 Task: Add a signature Mia Wilson containing Best wishes for a happy National Puzzle Day, Mia Wilson to email address softage.3@softage.net and add a folder Long-term care insurance
Action: Mouse moved to (187, 139)
Screenshot: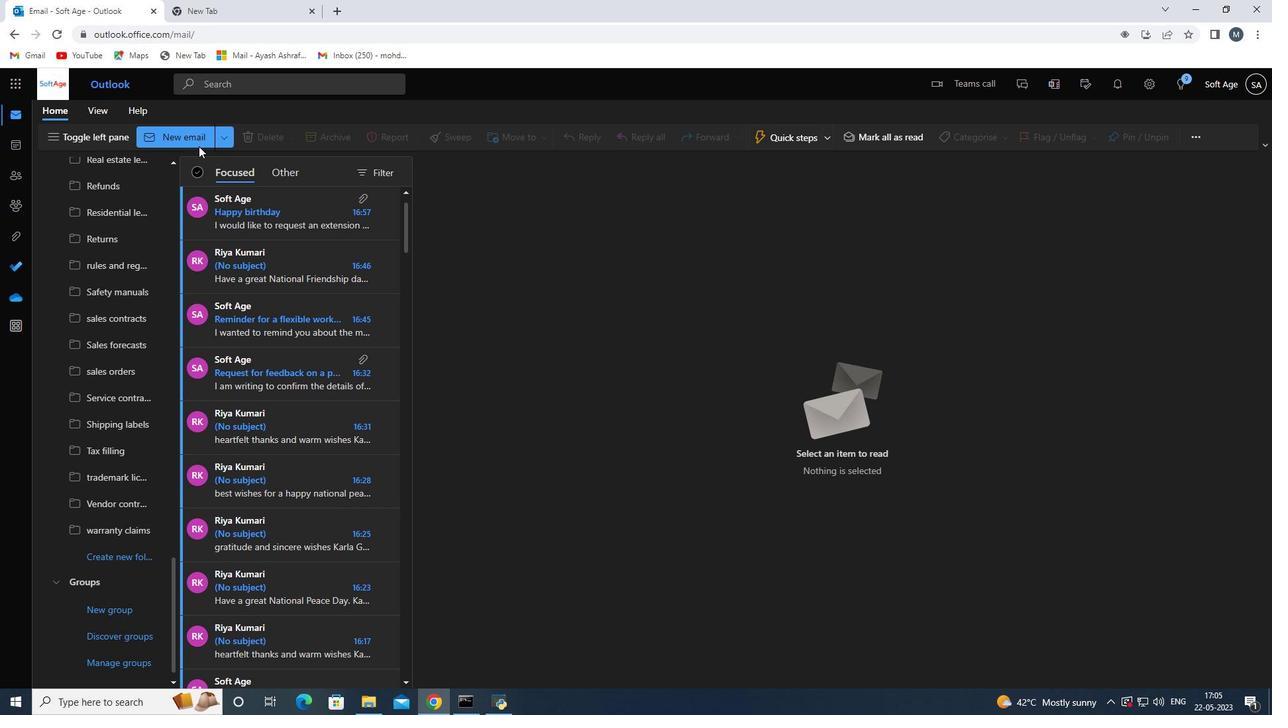 
Action: Mouse pressed left at (187, 139)
Screenshot: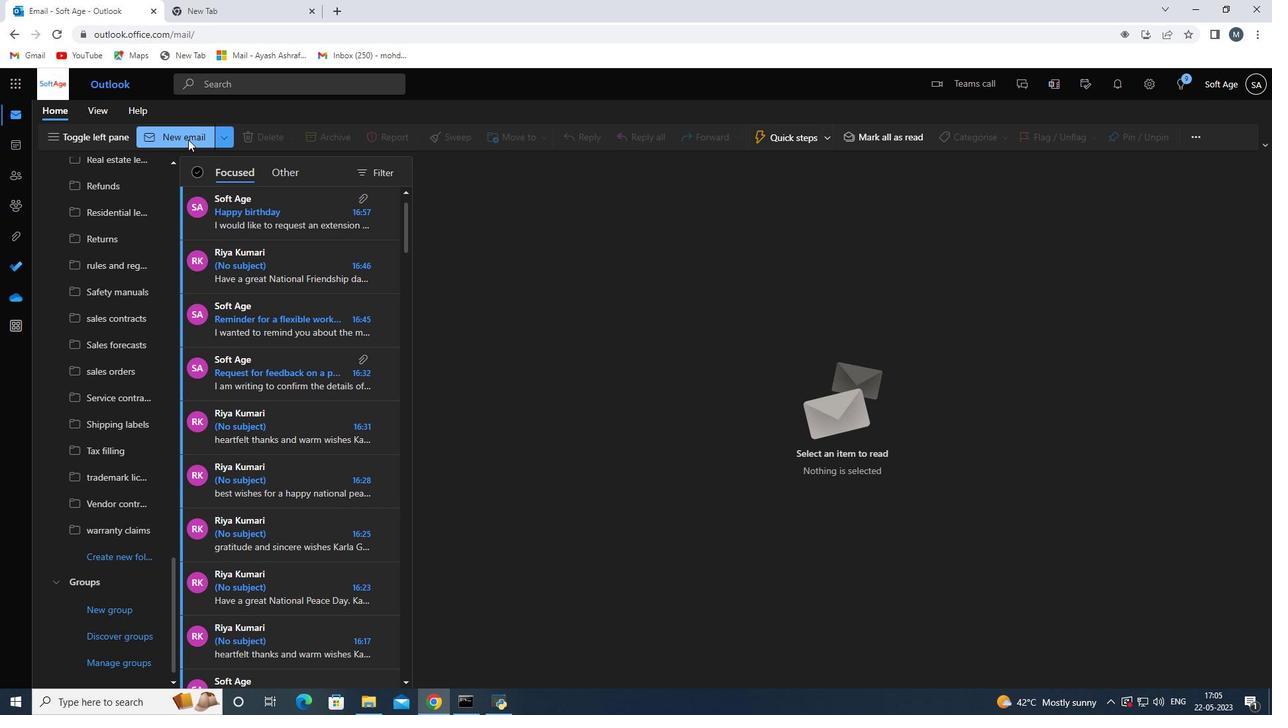 
Action: Mouse moved to (899, 140)
Screenshot: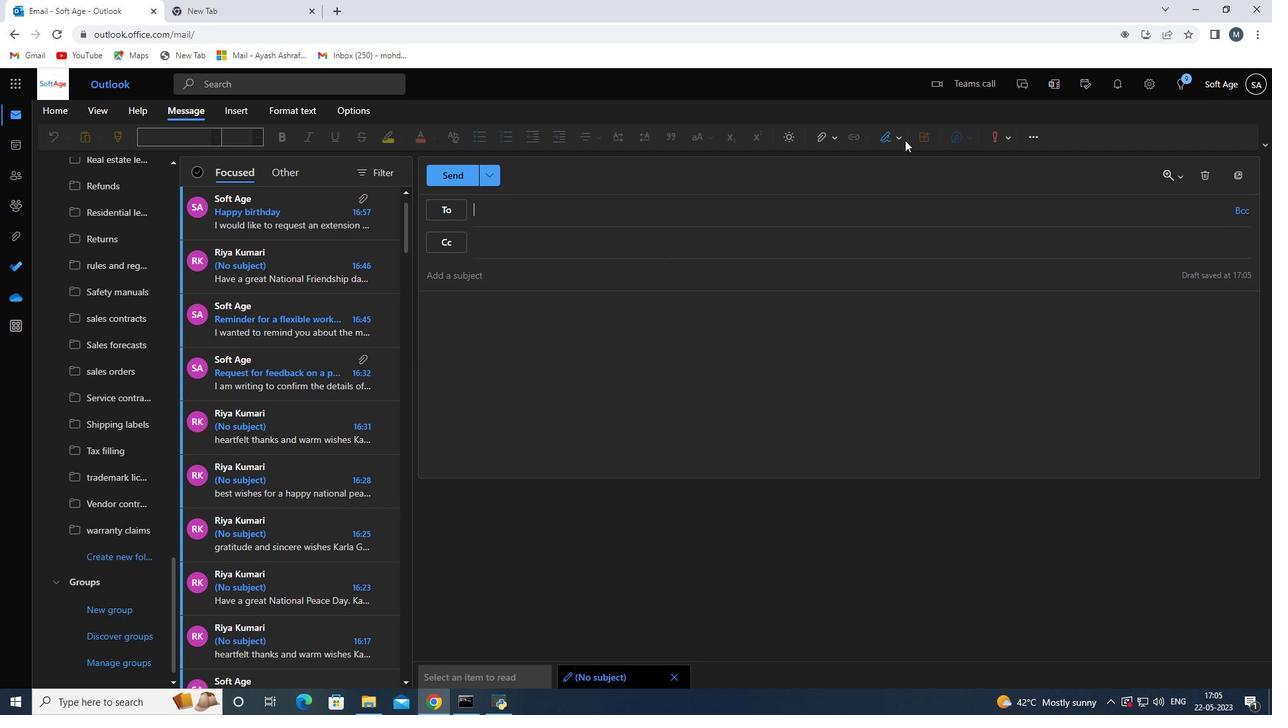 
Action: Mouse pressed left at (899, 140)
Screenshot: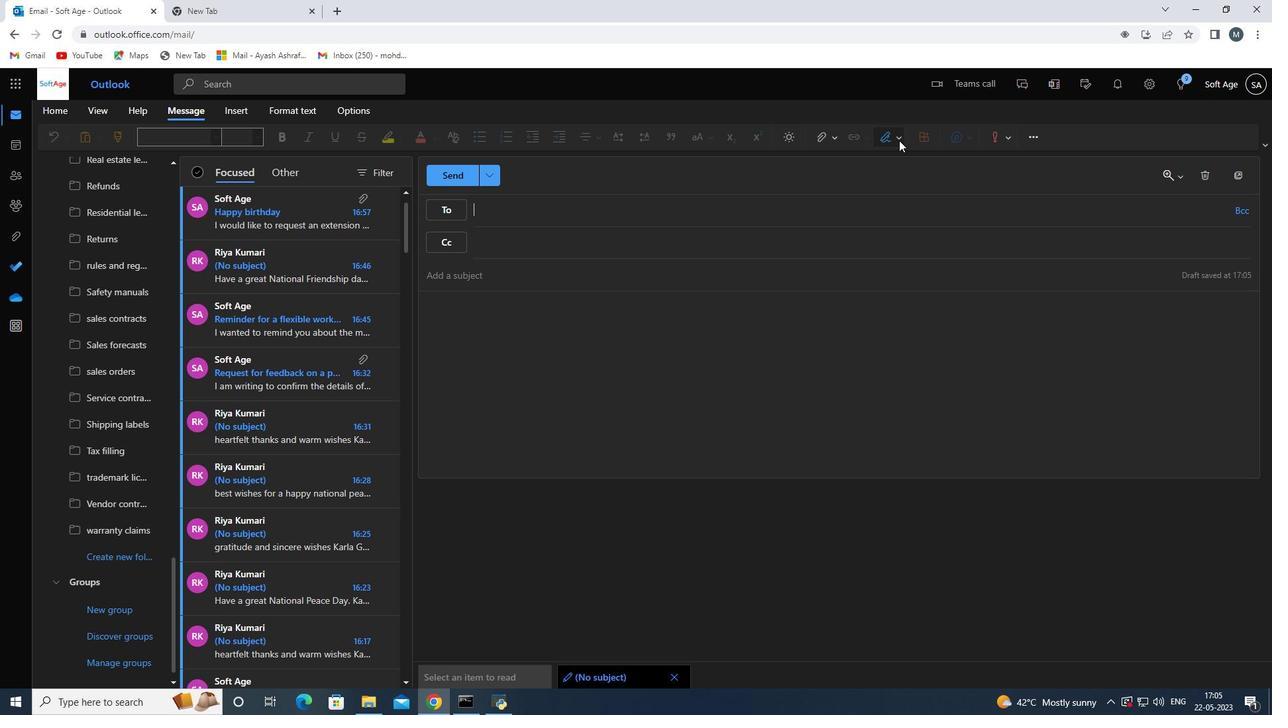 
Action: Mouse moved to (868, 189)
Screenshot: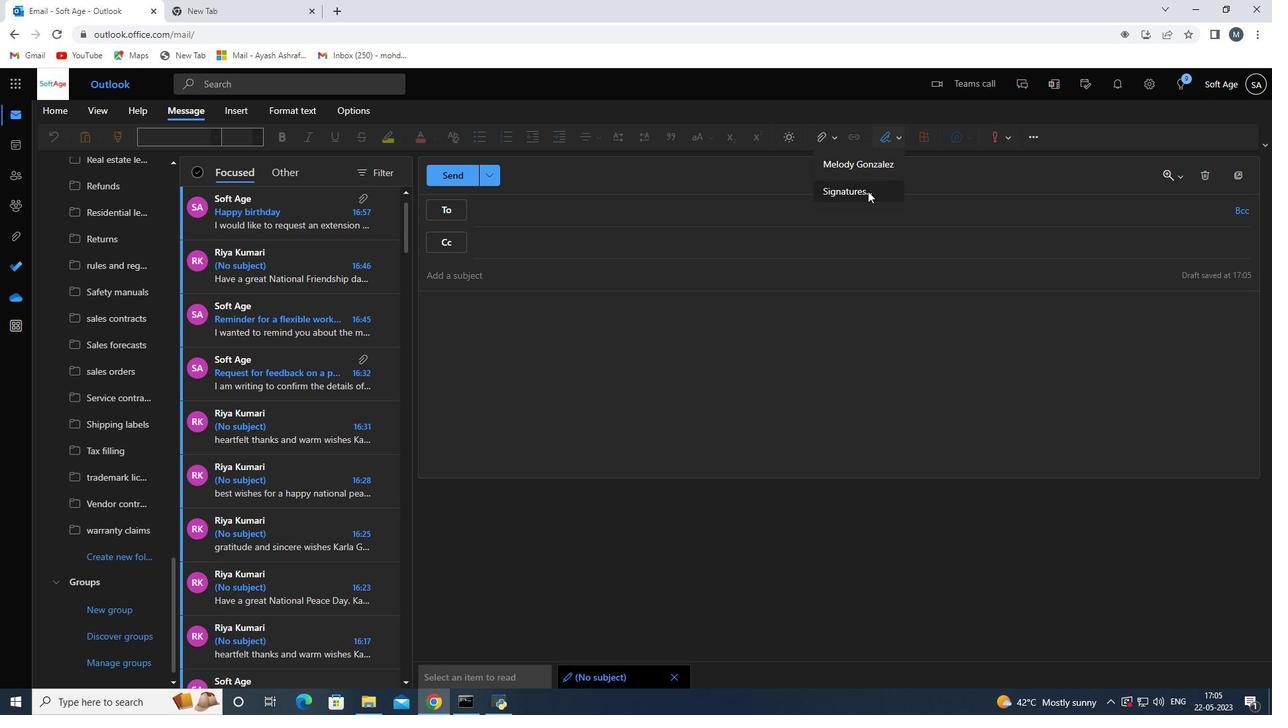 
Action: Mouse pressed left at (868, 189)
Screenshot: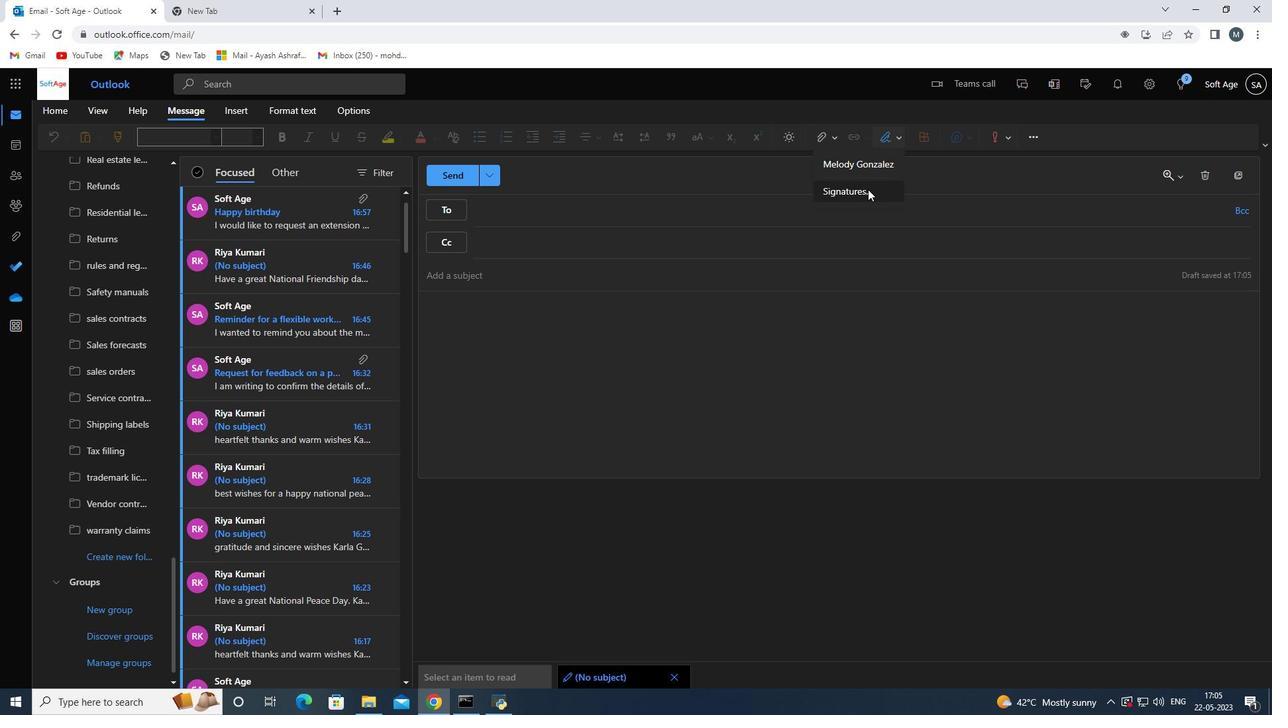 
Action: Mouse moved to (907, 243)
Screenshot: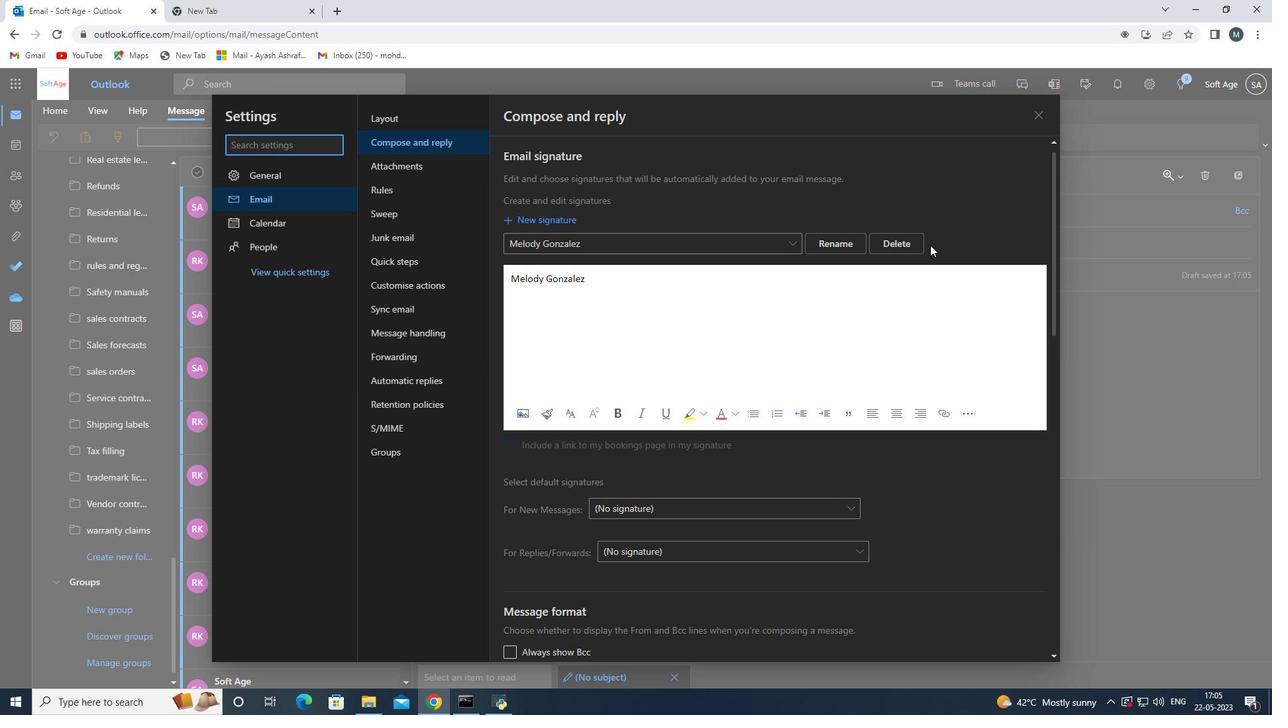 
Action: Mouse pressed left at (907, 243)
Screenshot: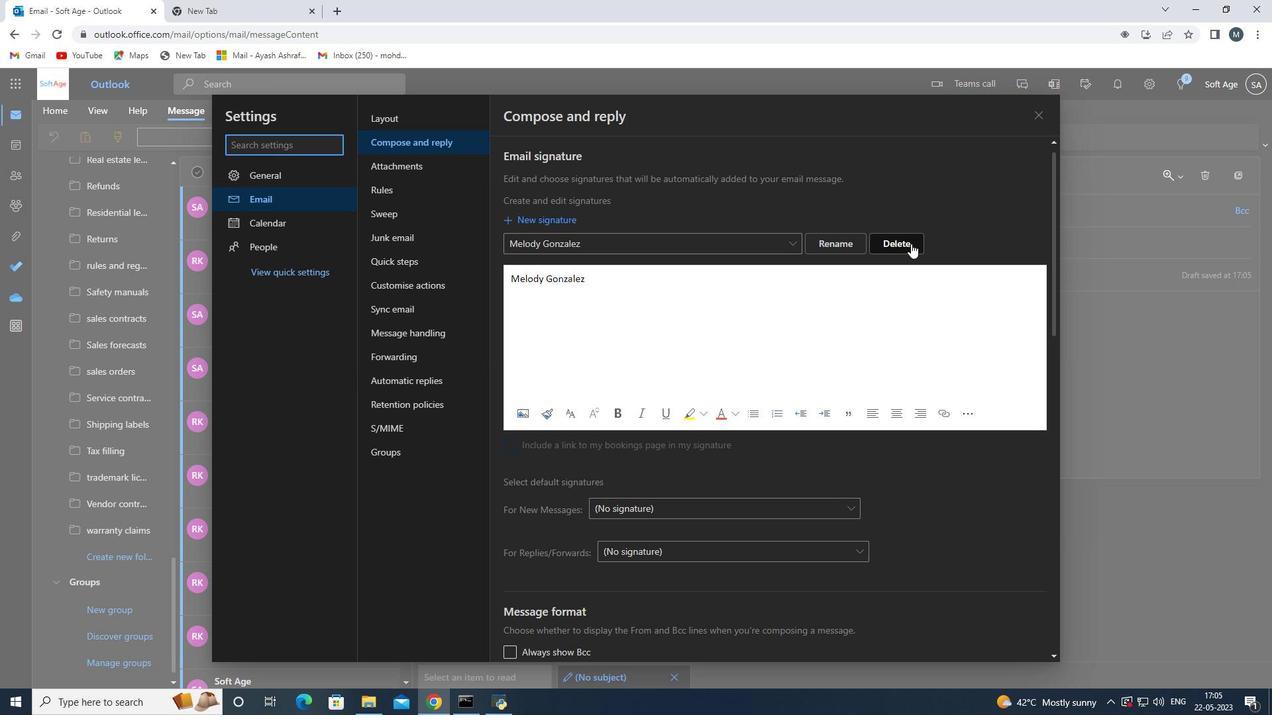
Action: Mouse moved to (646, 245)
Screenshot: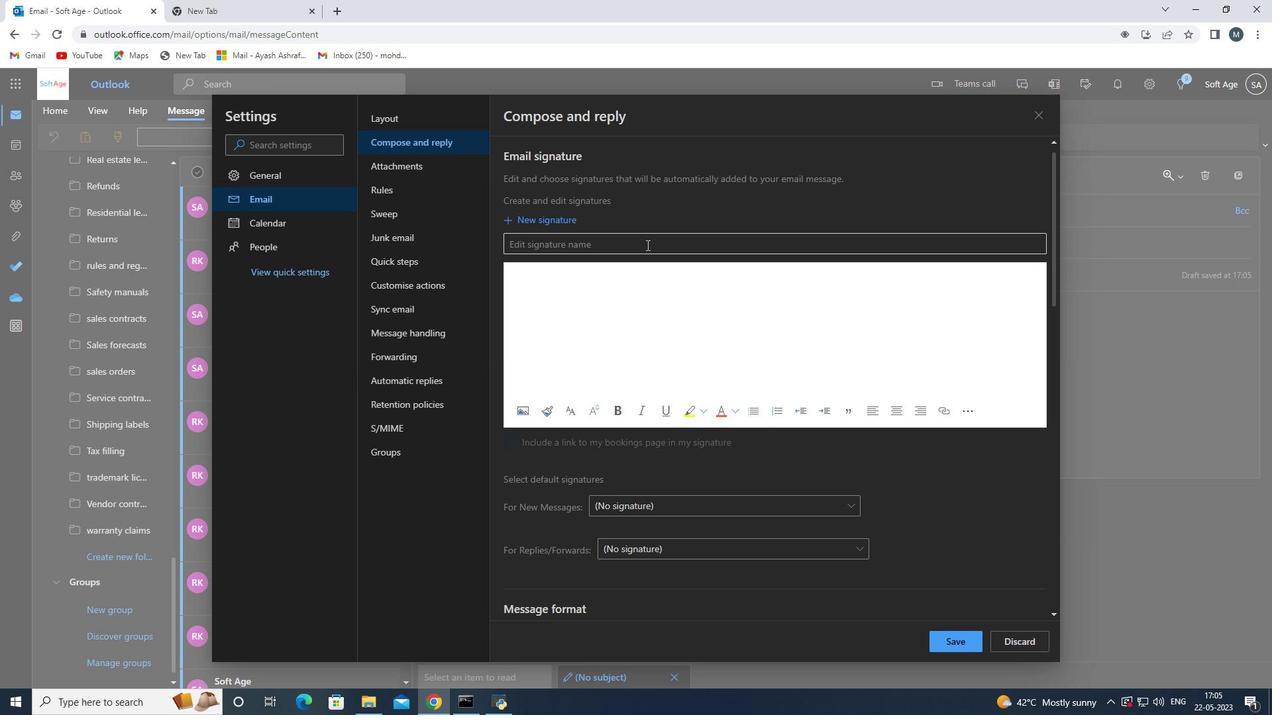 
Action: Mouse pressed left at (646, 245)
Screenshot: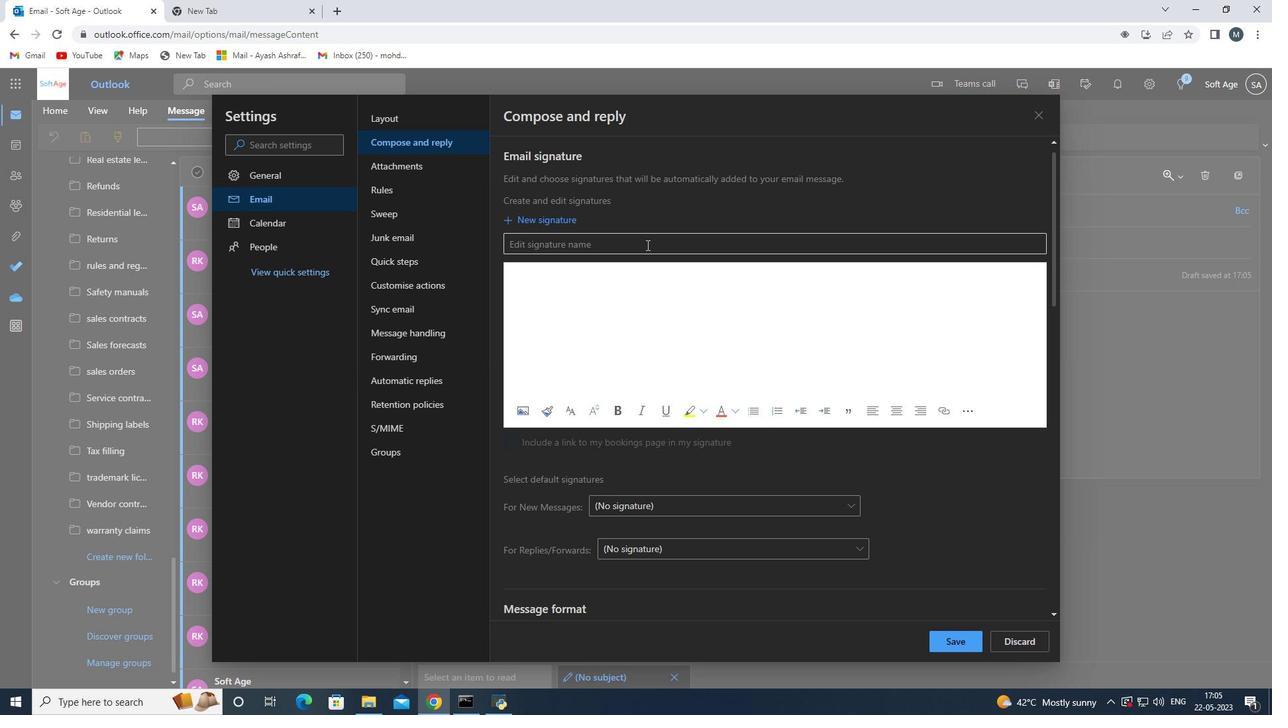 
Action: Key pressed <Key.shift>Mia<Key.space><Key.shift>wilson<Key.space>
Screenshot: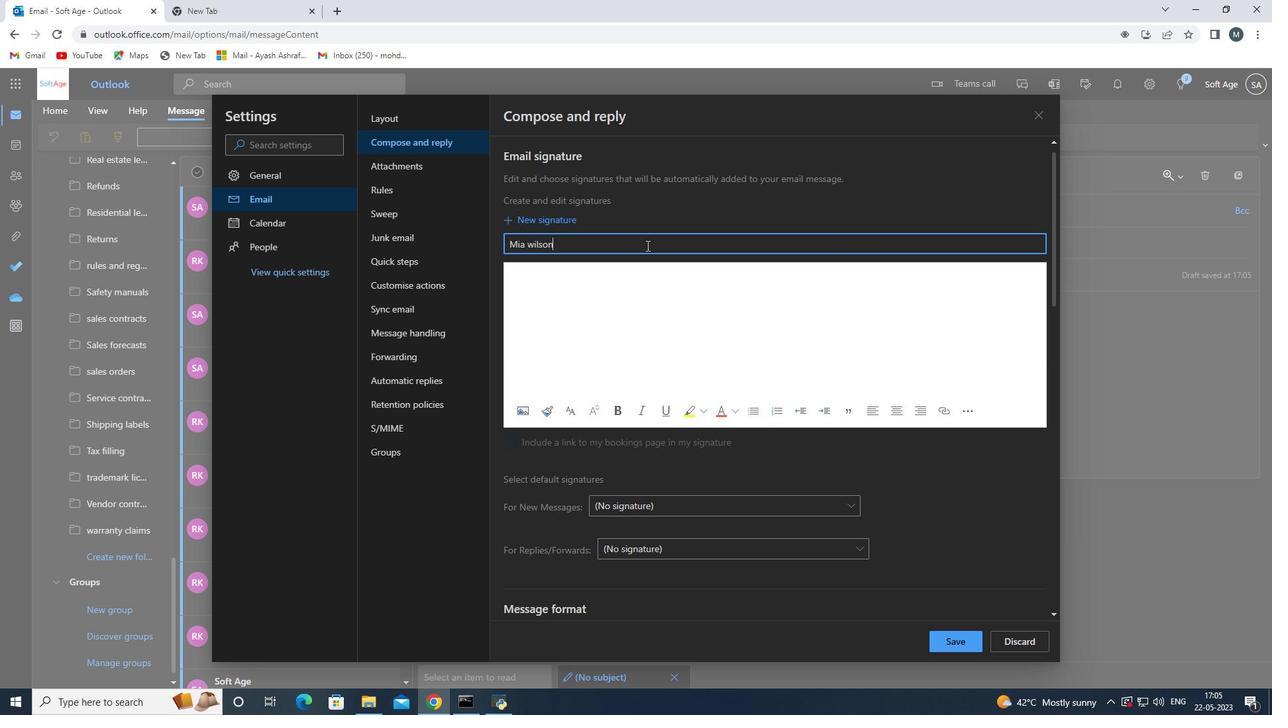 
Action: Mouse moved to (534, 245)
Screenshot: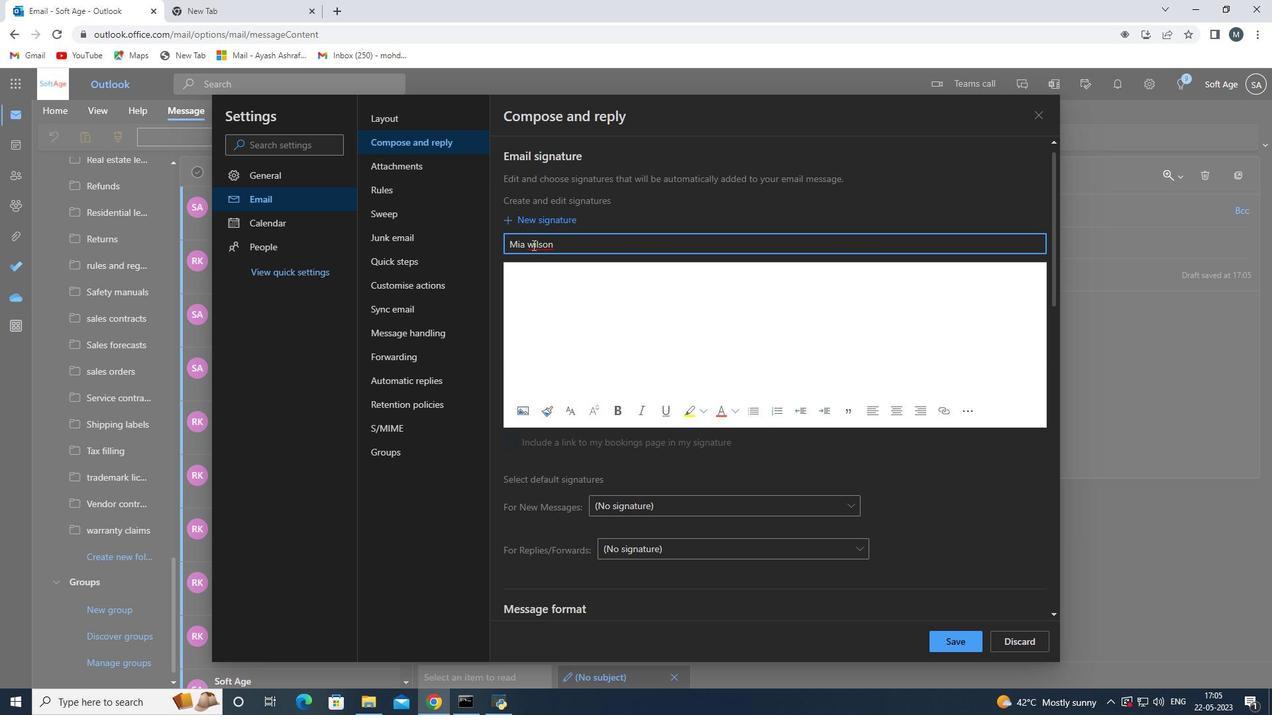 
Action: Mouse pressed left at (534, 245)
Screenshot: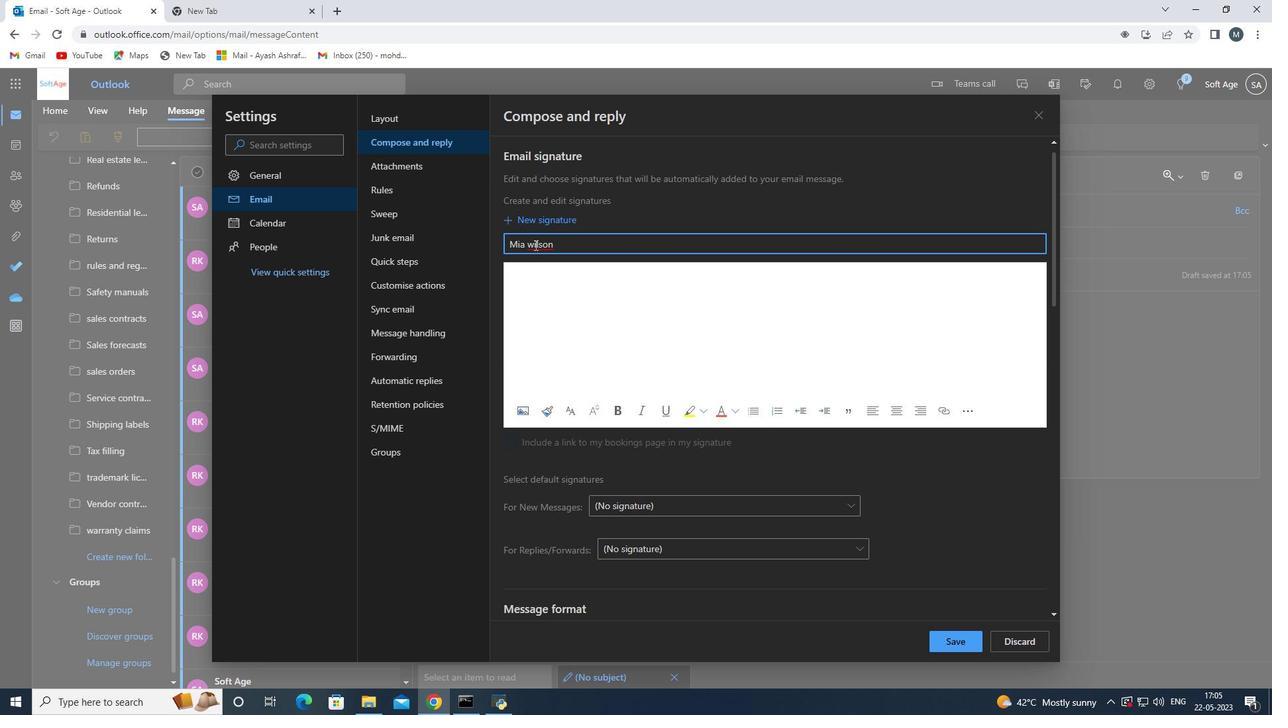 
Action: Mouse moved to (540, 244)
Screenshot: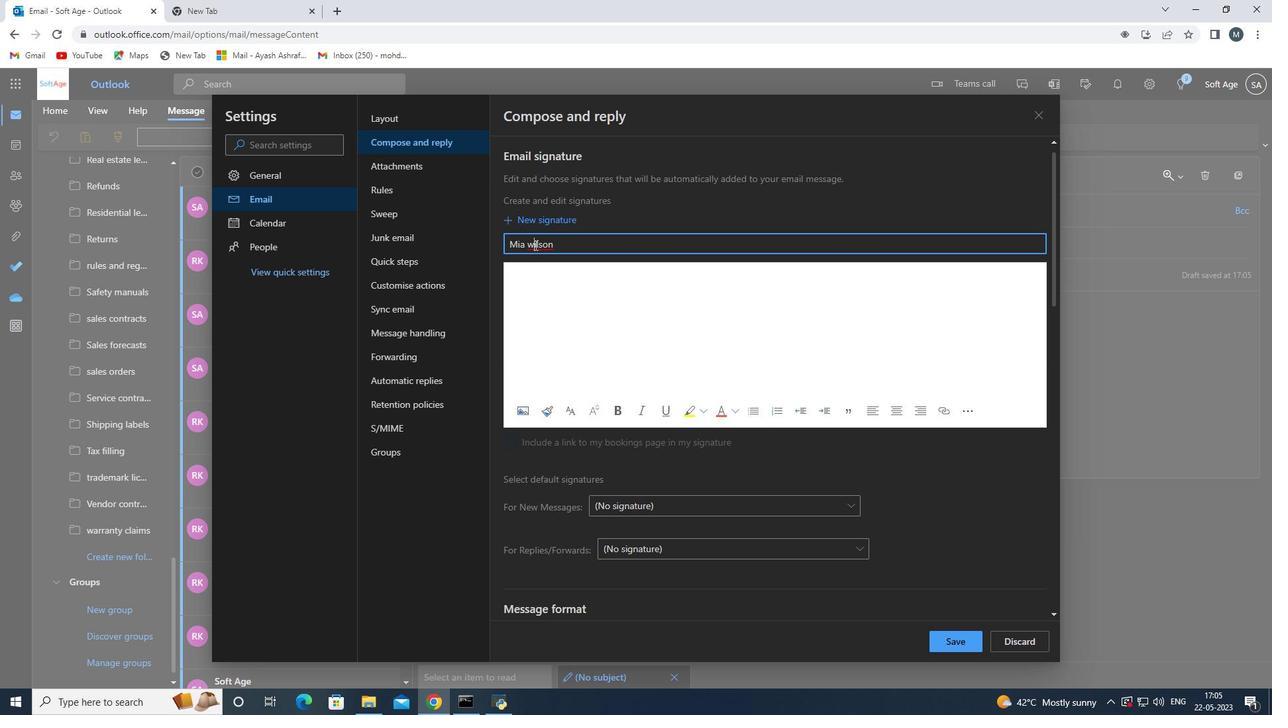 
Action: Key pressed <Key.backspace>
Screenshot: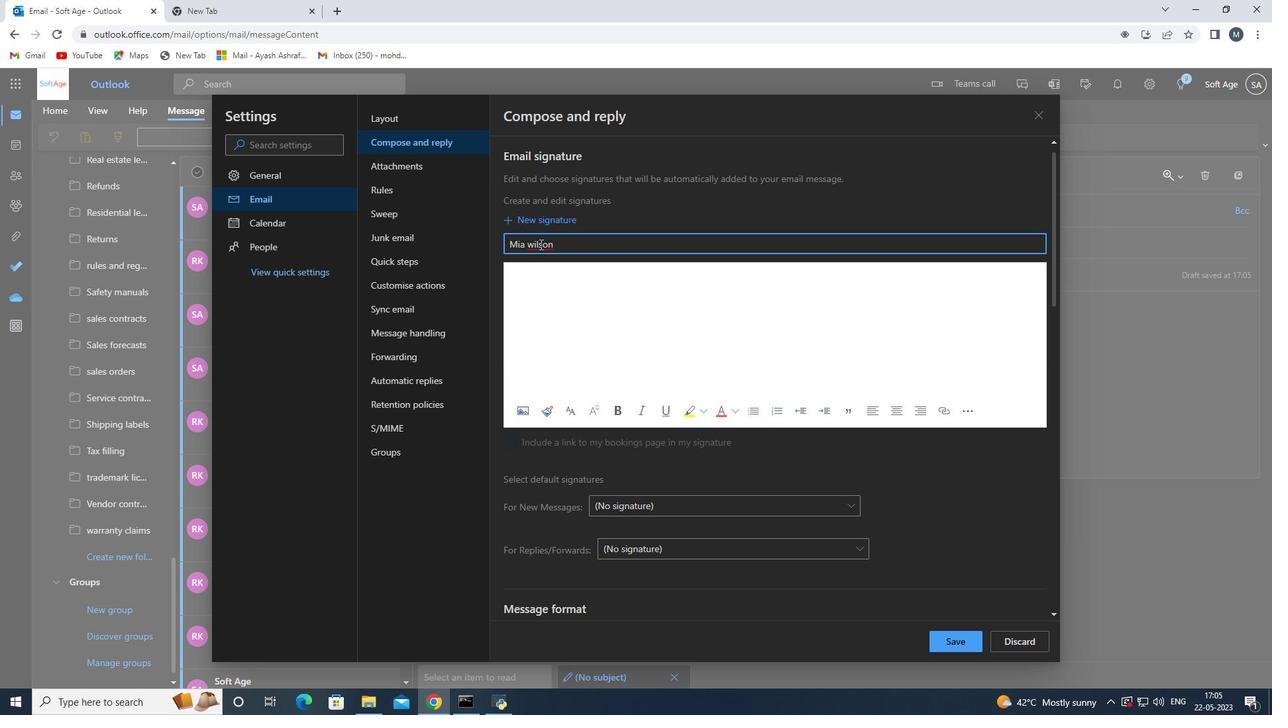 
Action: Mouse moved to (539, 244)
Screenshot: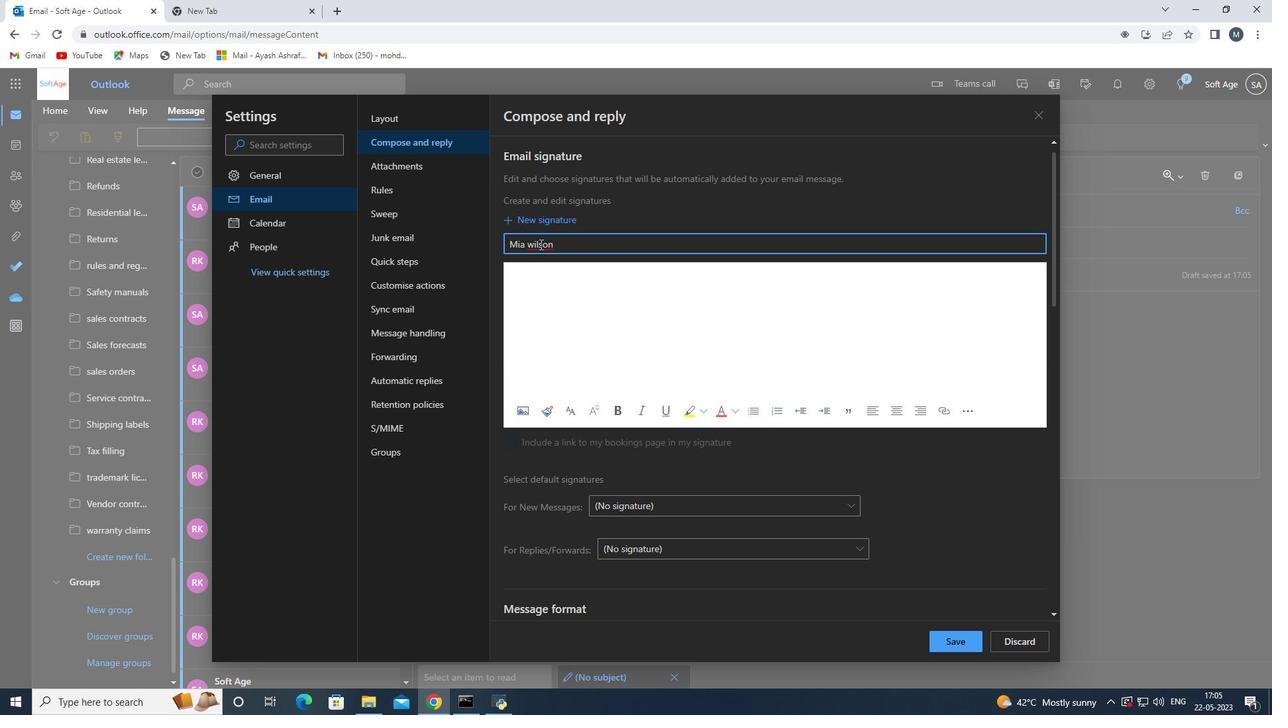 
Action: Key pressed <Key.shift>
Screenshot: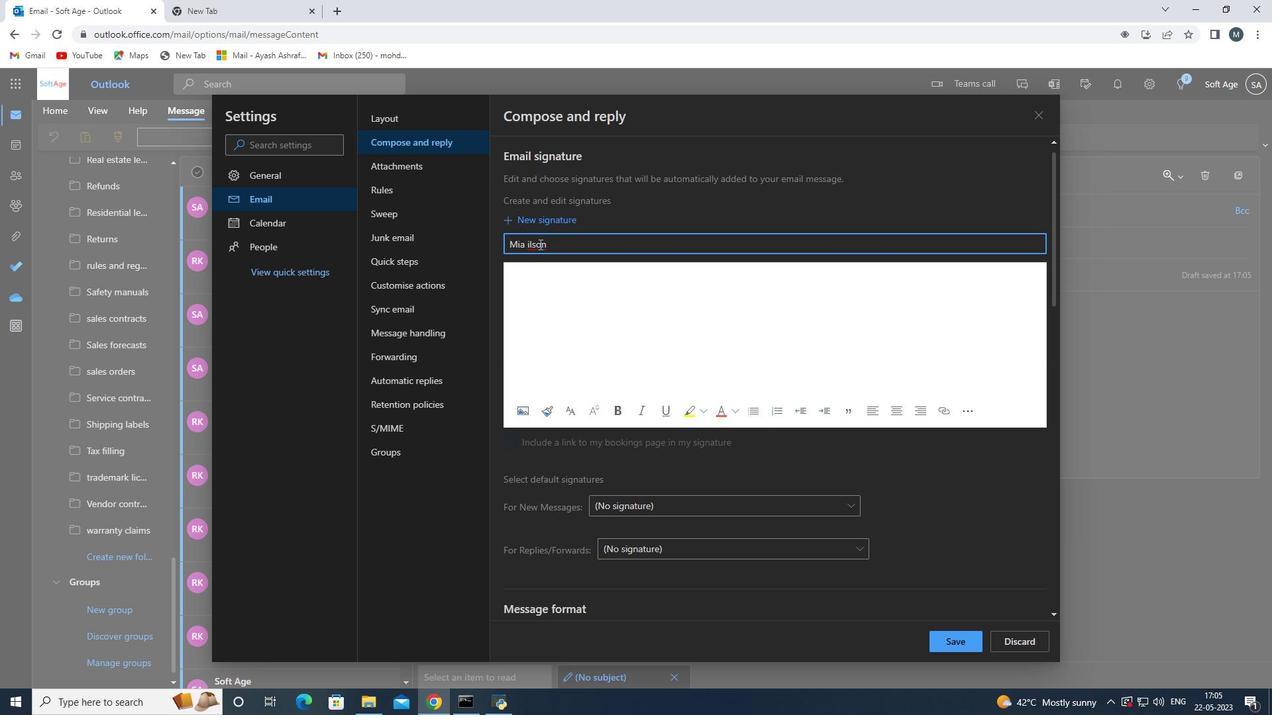 
Action: Mouse moved to (538, 244)
Screenshot: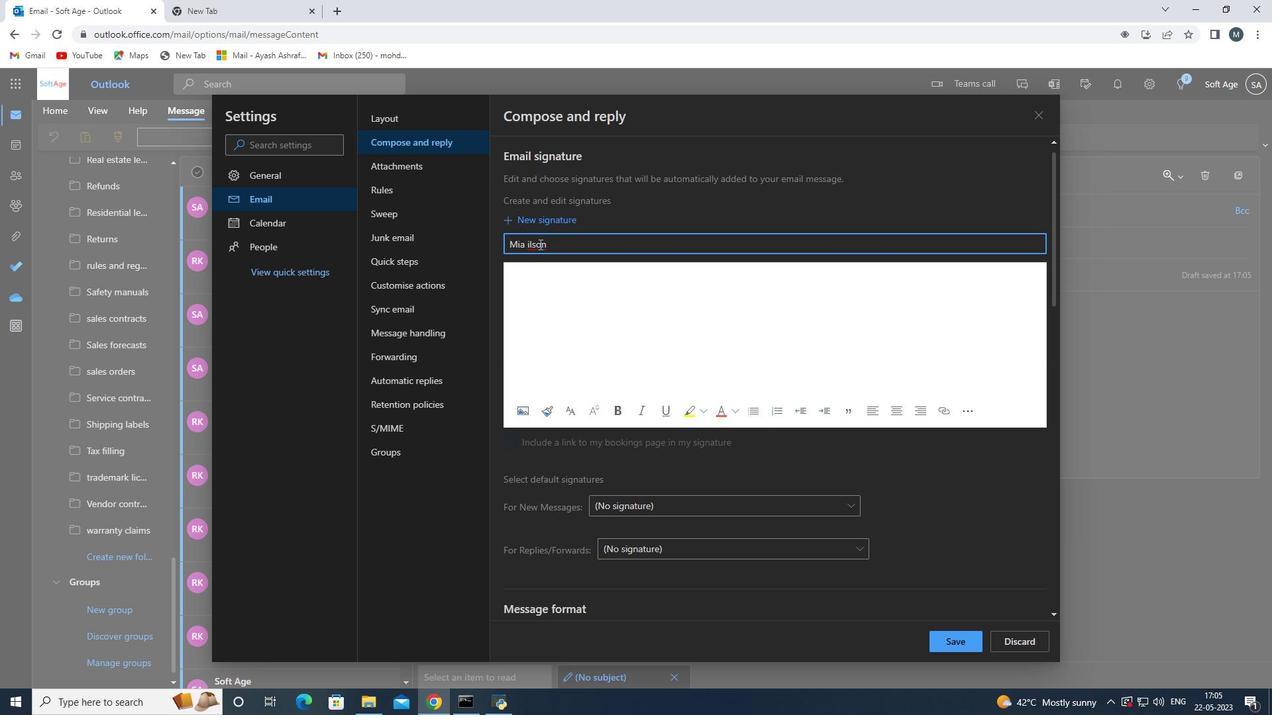 
Action: Key pressed W
Screenshot: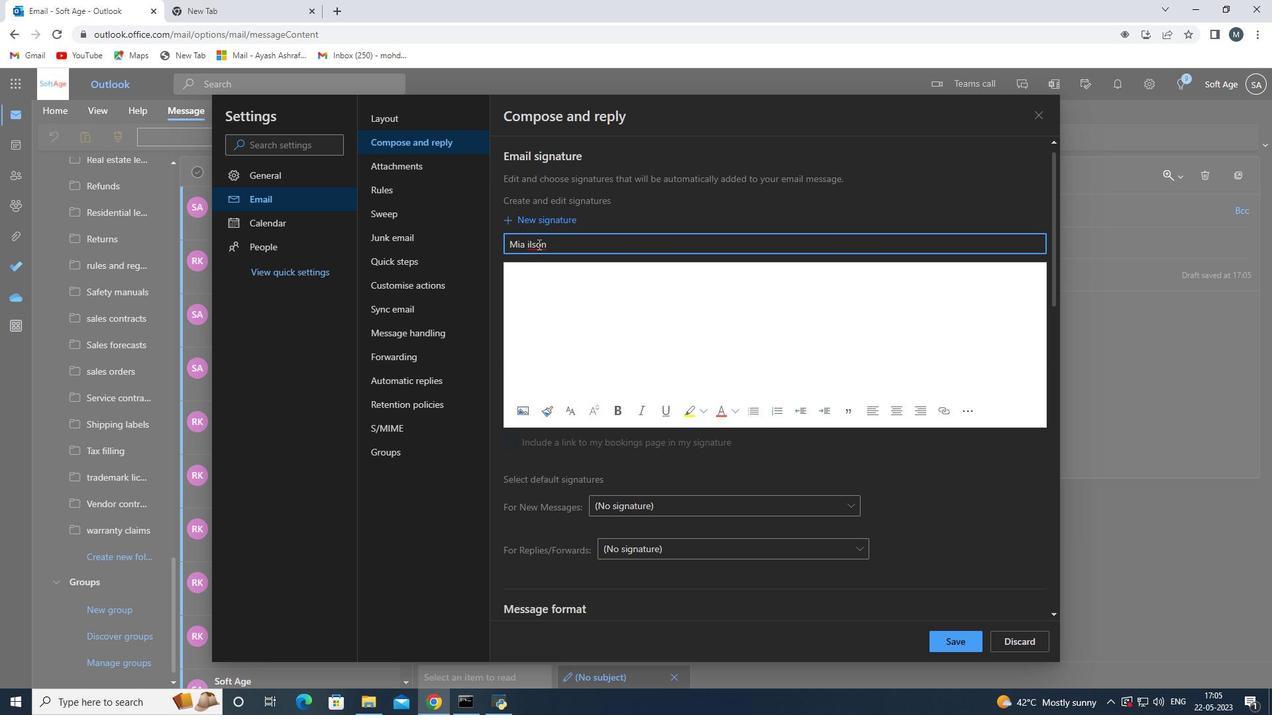 
Action: Mouse moved to (545, 278)
Screenshot: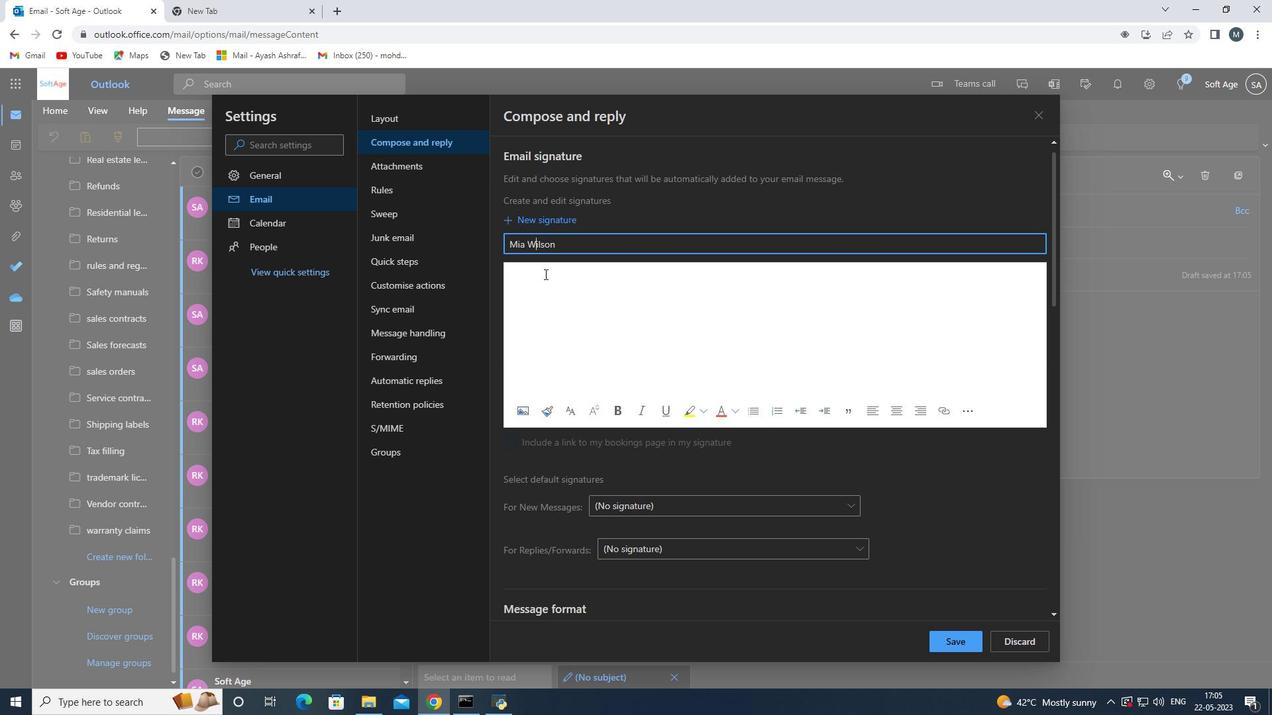 
Action: Mouse pressed left at (545, 278)
Screenshot: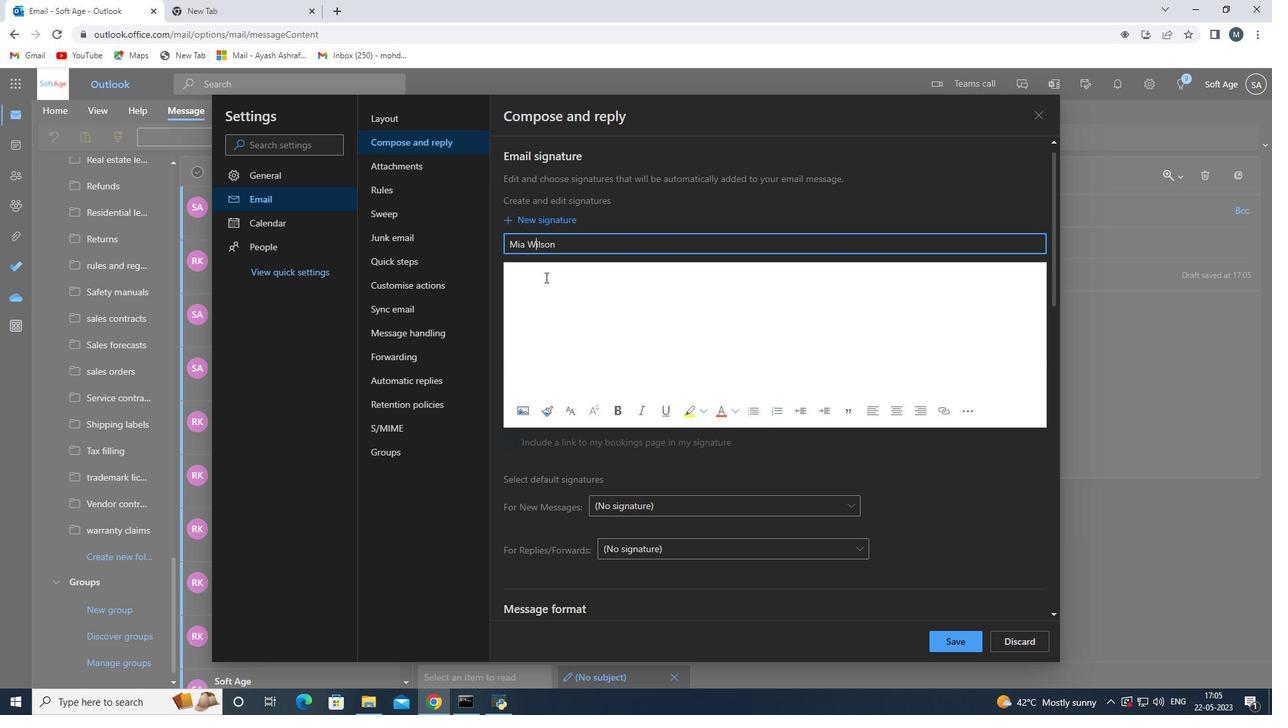 
Action: Key pressed <Key.shift>Mia<Key.space><Key.shift>Wilson<Key.space>
Screenshot: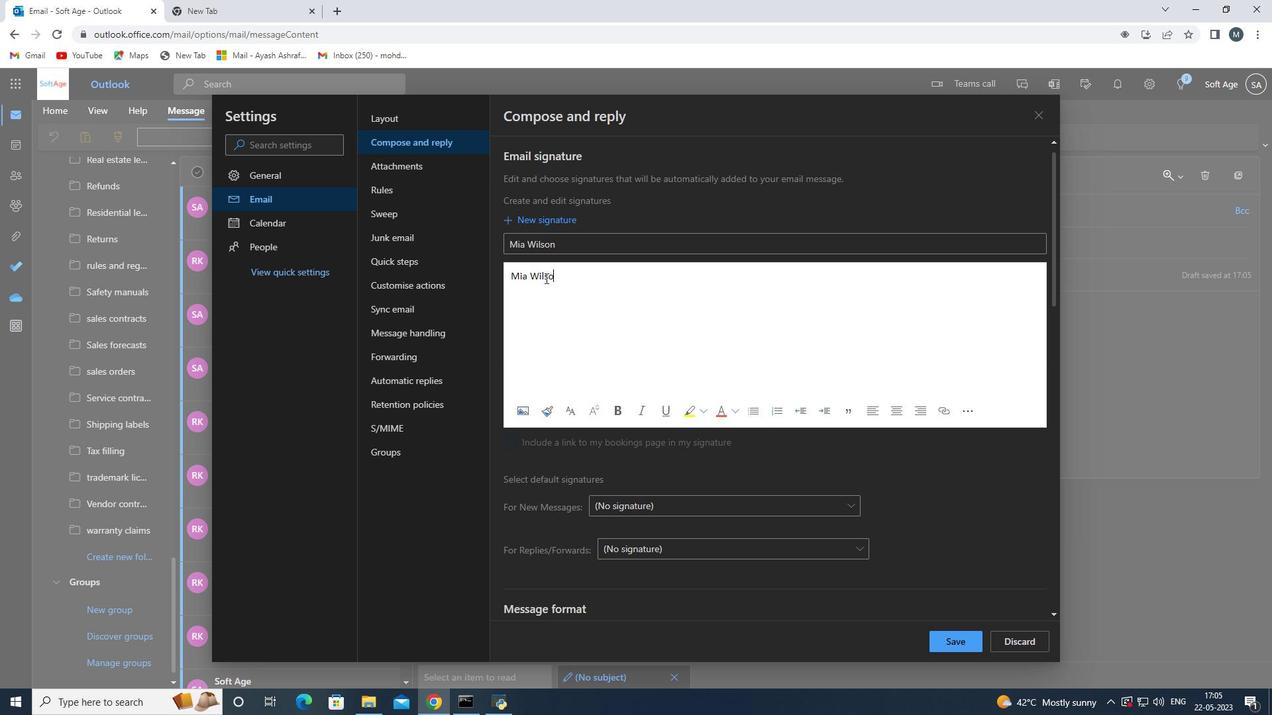 
Action: Mouse moved to (951, 639)
Screenshot: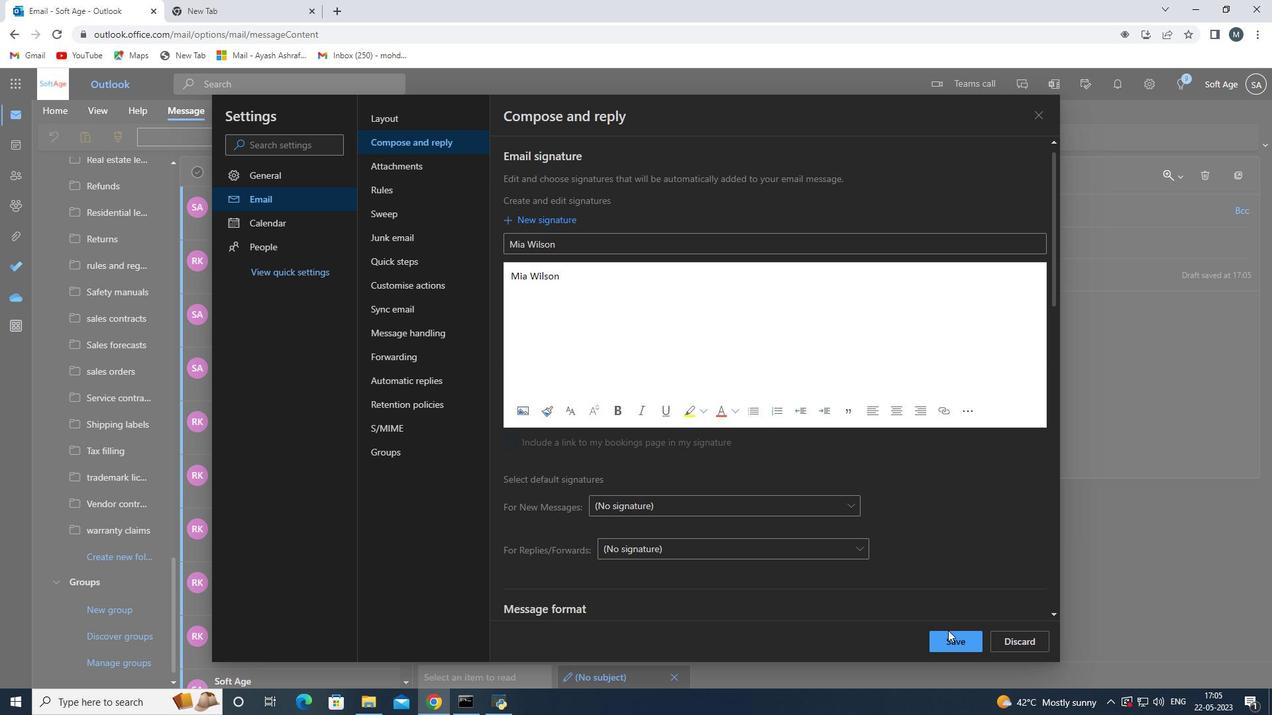 
Action: Mouse pressed left at (951, 639)
Screenshot: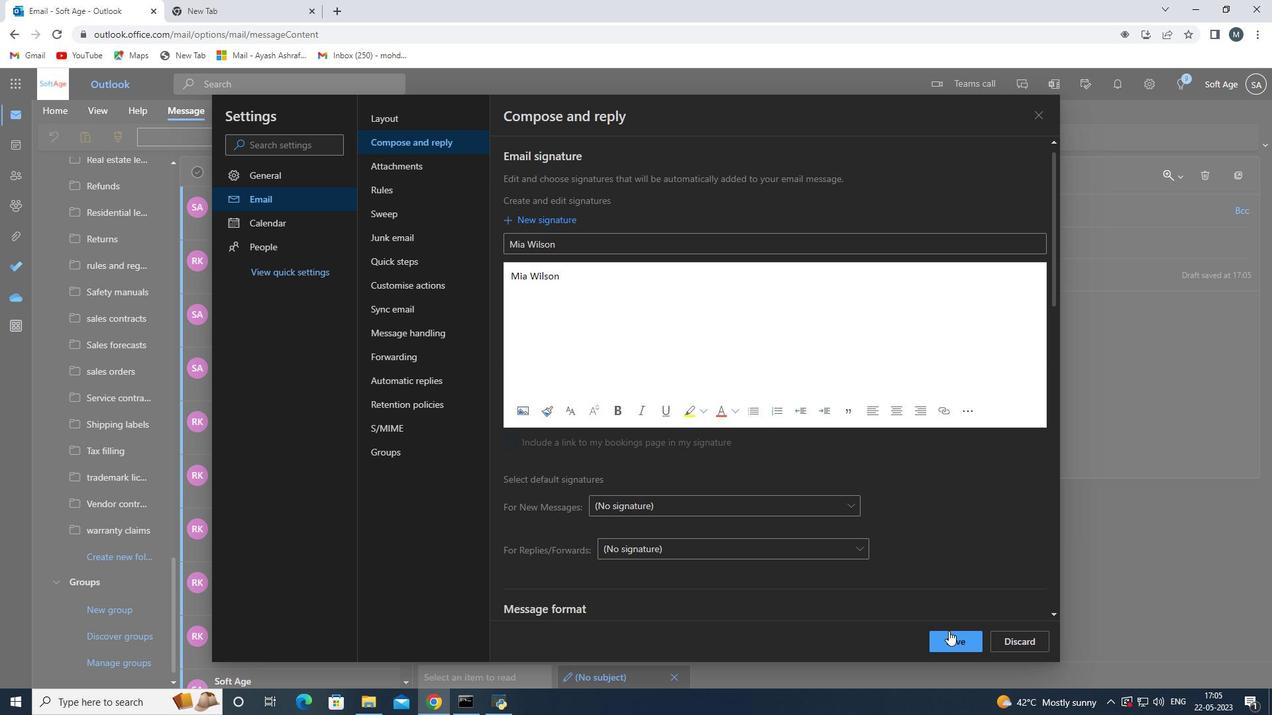 
Action: Mouse moved to (1039, 120)
Screenshot: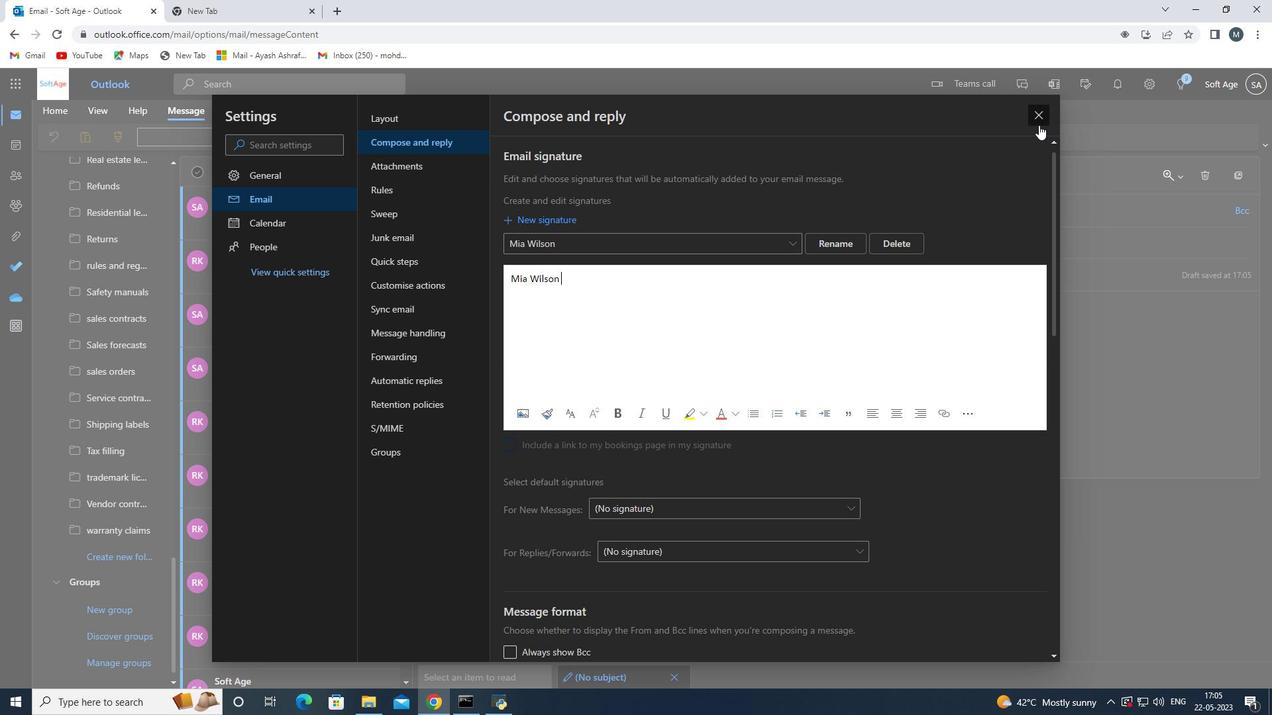 
Action: Mouse pressed left at (1039, 120)
Screenshot: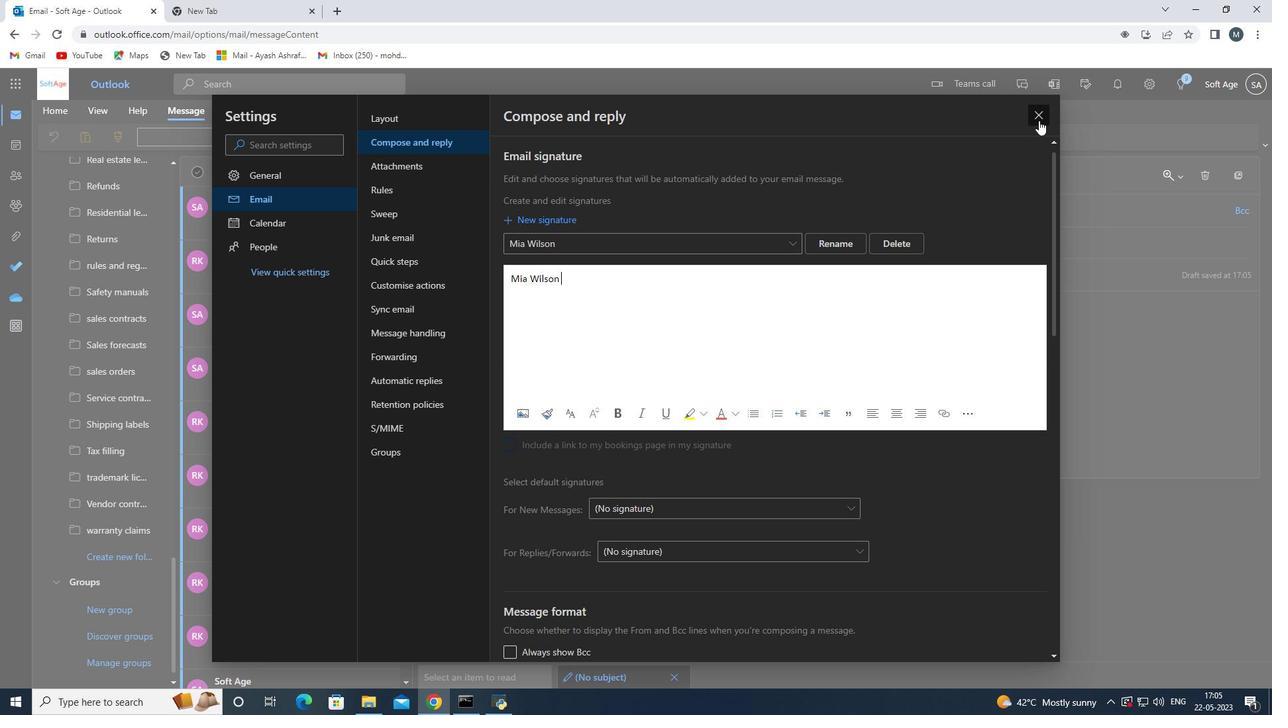 
Action: Mouse moved to (519, 314)
Screenshot: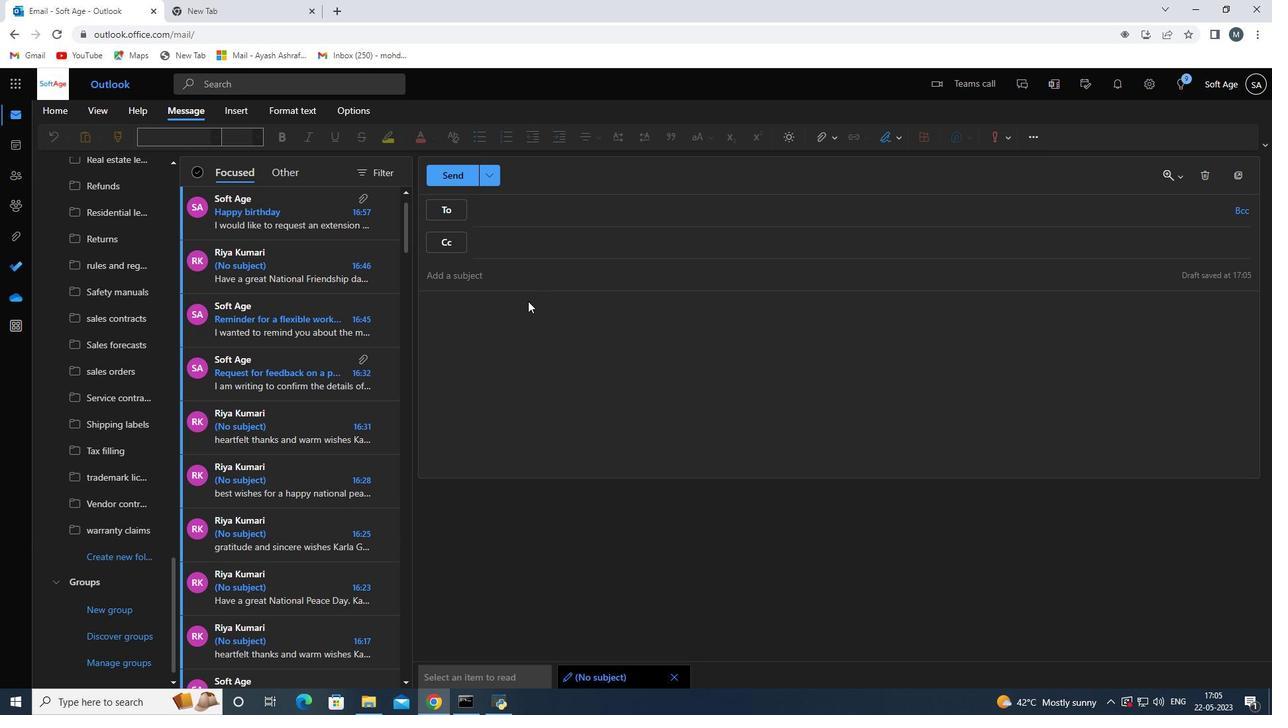 
Action: Mouse pressed left at (519, 314)
Screenshot: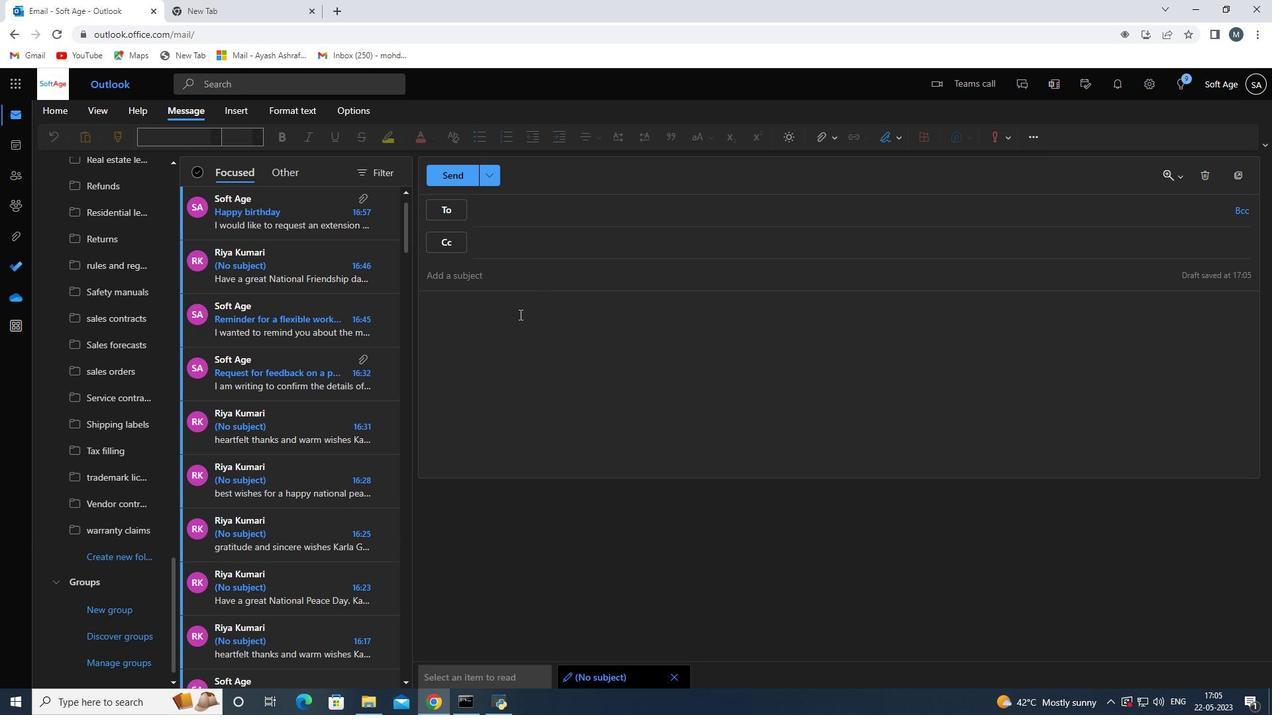 
Action: Mouse moved to (514, 274)
Screenshot: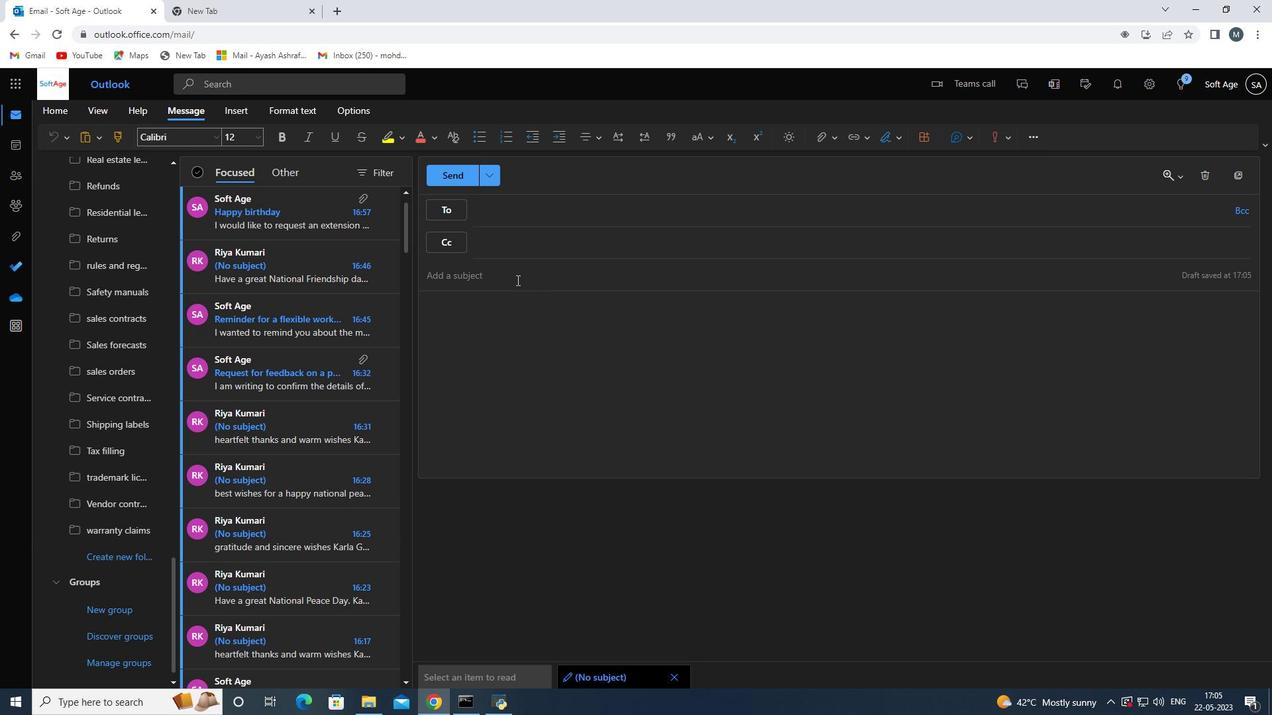 
Action: Key pressed <Key.shift>Best<Key.space>wishes<Key.space>for<Key.space>a<Key.space>happy<Key.space>national<Key.space>puzzle<Key.space>du<Key.backspace>y<Key.space><Key.backspace><Key.backspace>ay
Screenshot: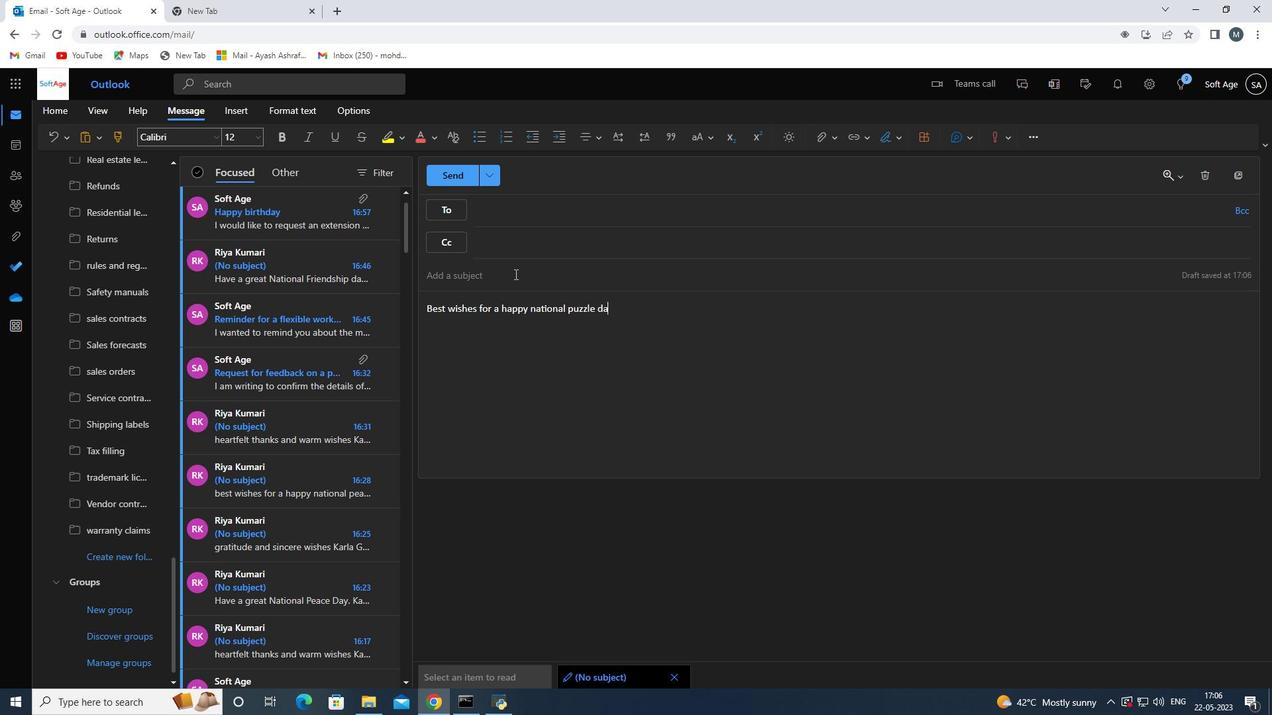 
Action: Mouse moved to (896, 141)
Screenshot: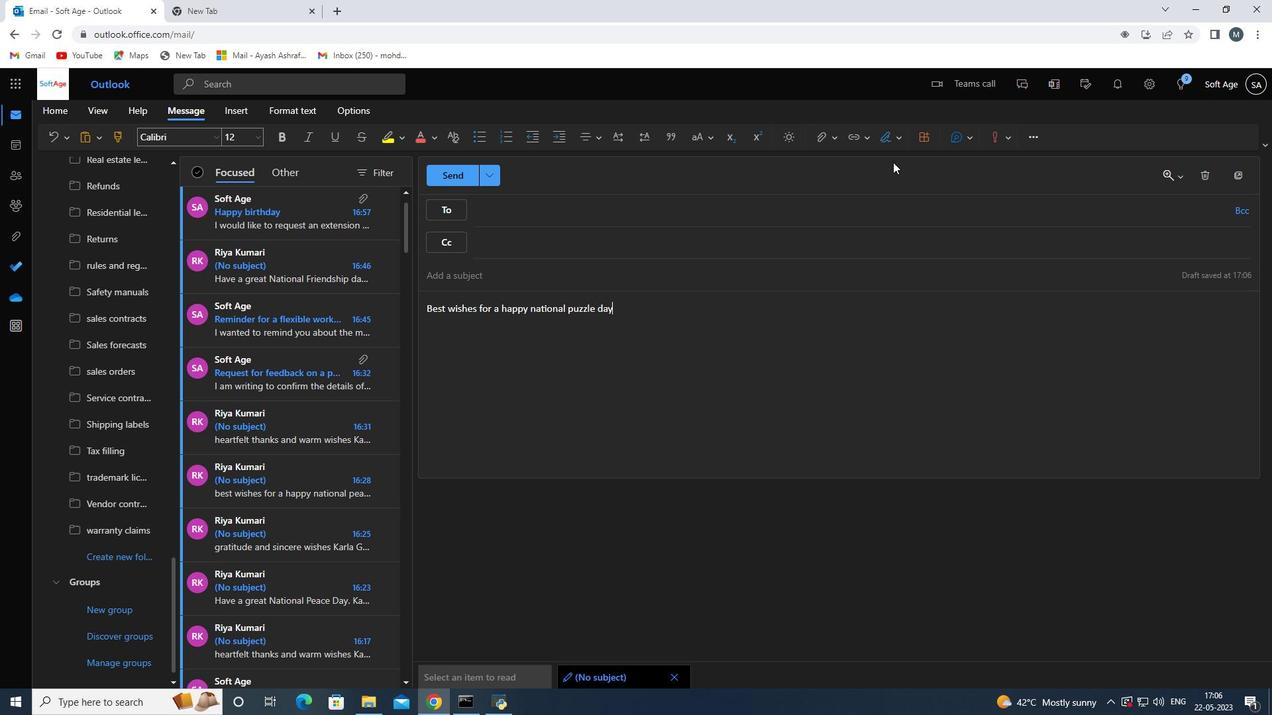 
Action: Mouse pressed left at (896, 141)
Screenshot: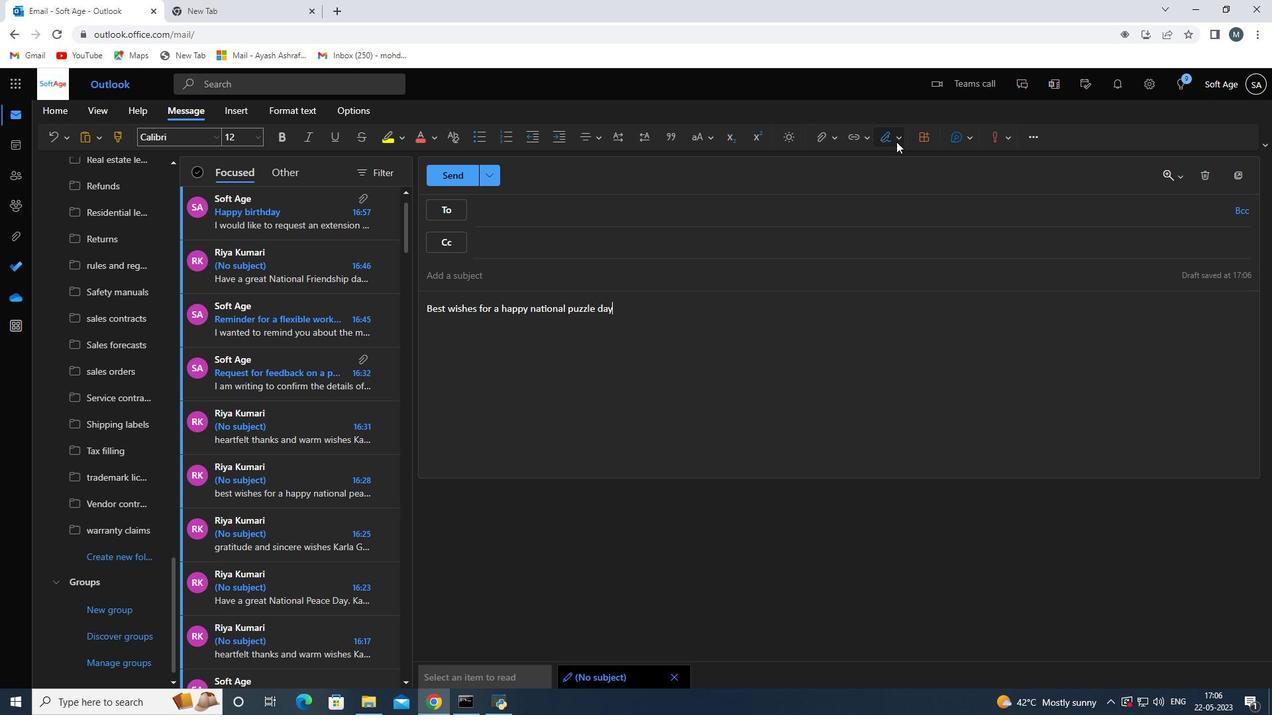 
Action: Mouse moved to (870, 167)
Screenshot: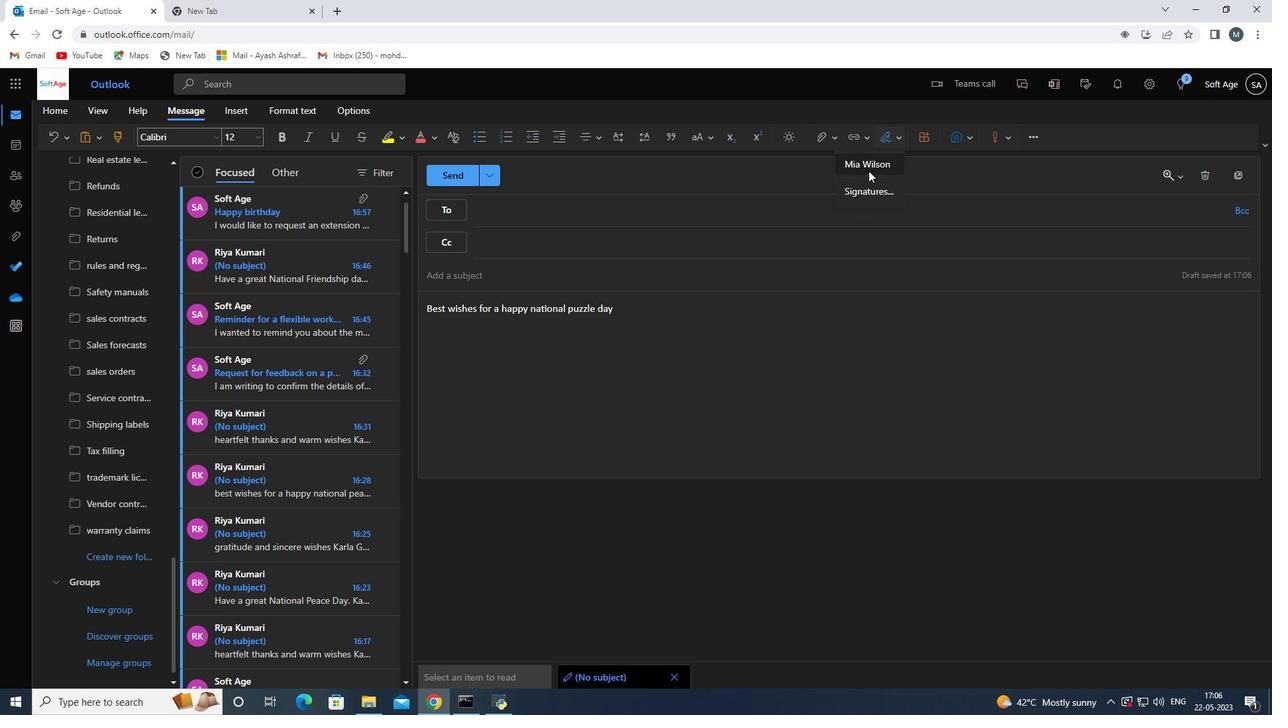 
Action: Mouse pressed left at (870, 167)
Screenshot: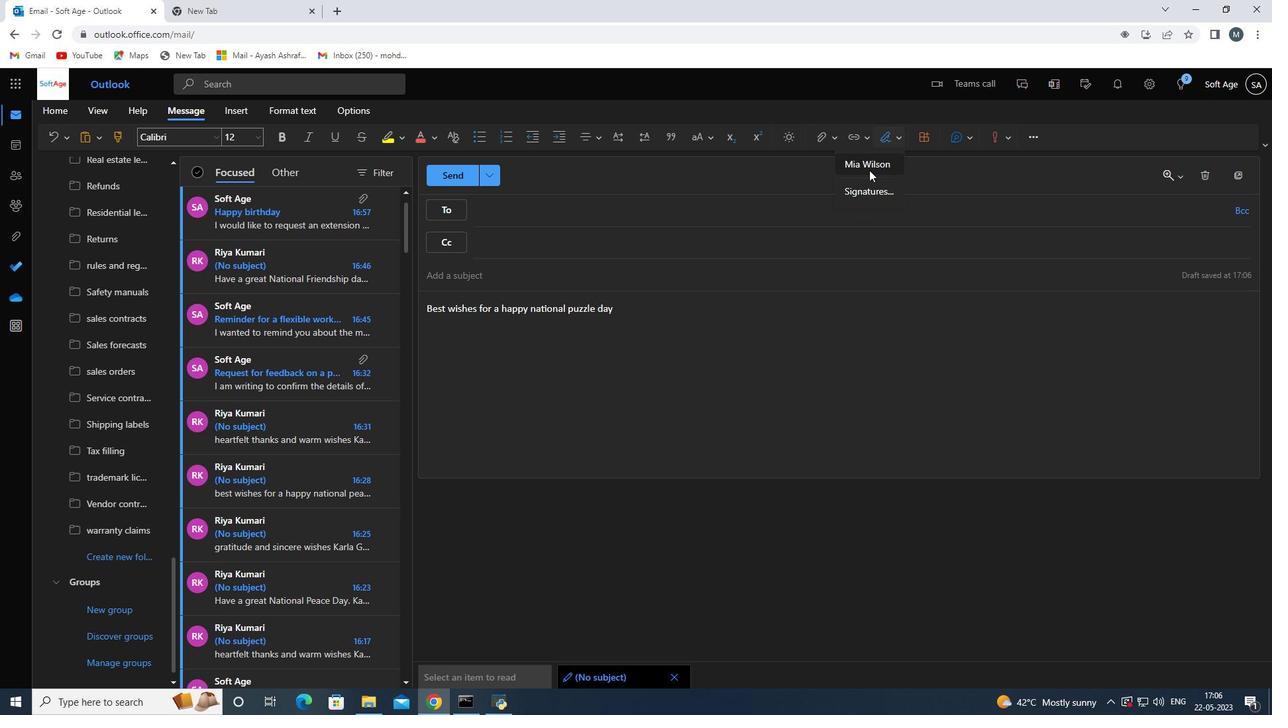 
Action: Mouse moved to (540, 208)
Screenshot: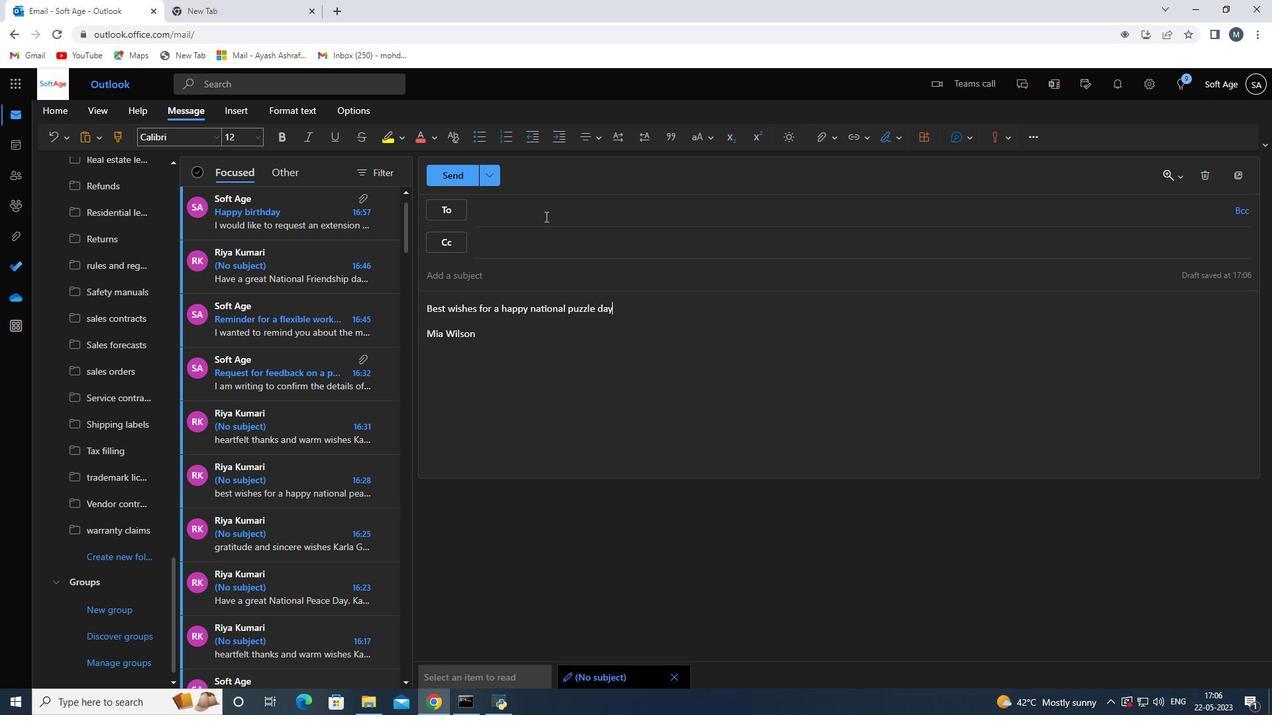 
Action: Mouse pressed left at (540, 208)
Screenshot: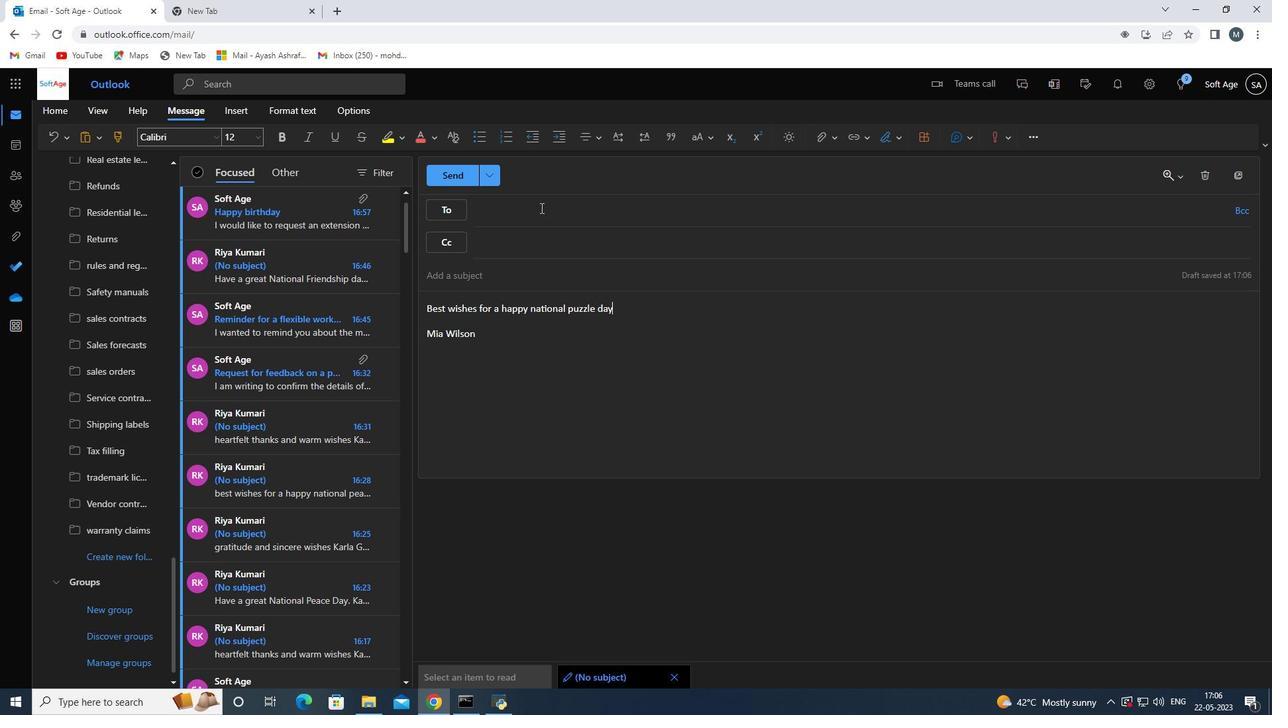 
Action: Mouse moved to (540, 208)
Screenshot: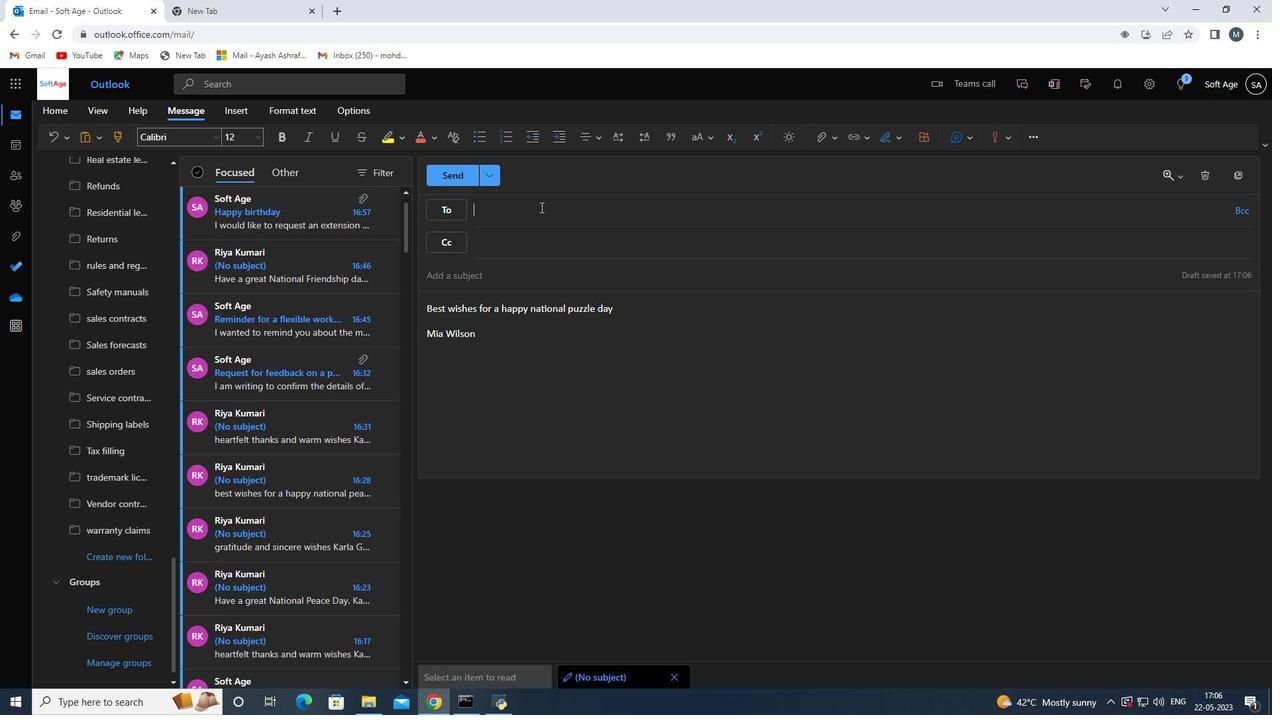 
Action: Key pressed softage.3<Key.shift>@softage.net
Screenshot: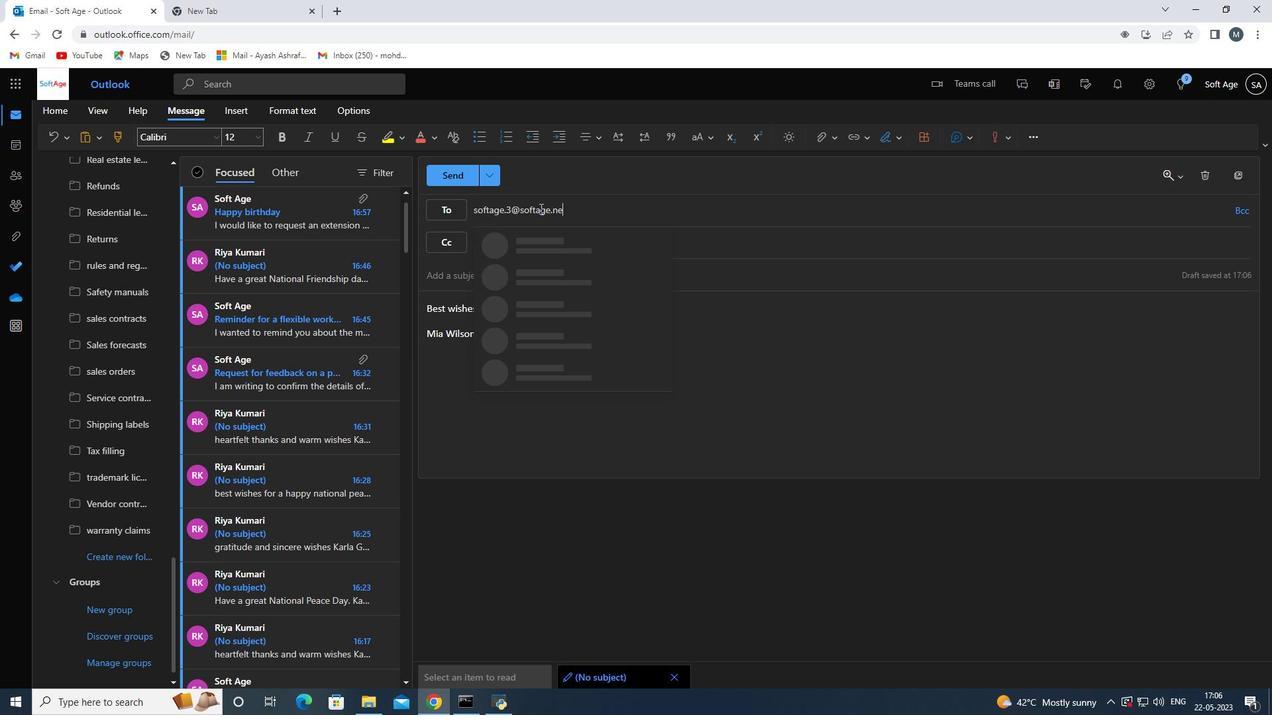 
Action: Mouse moved to (559, 256)
Screenshot: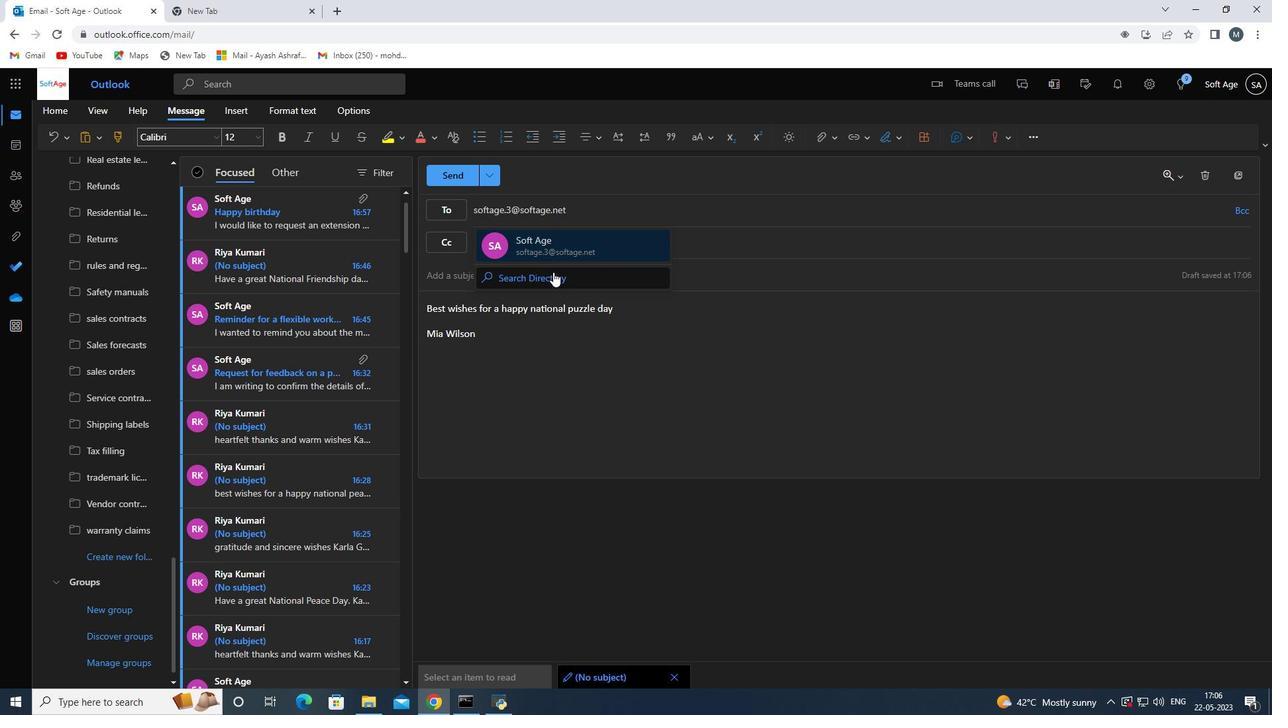 
Action: Mouse pressed left at (559, 256)
Screenshot: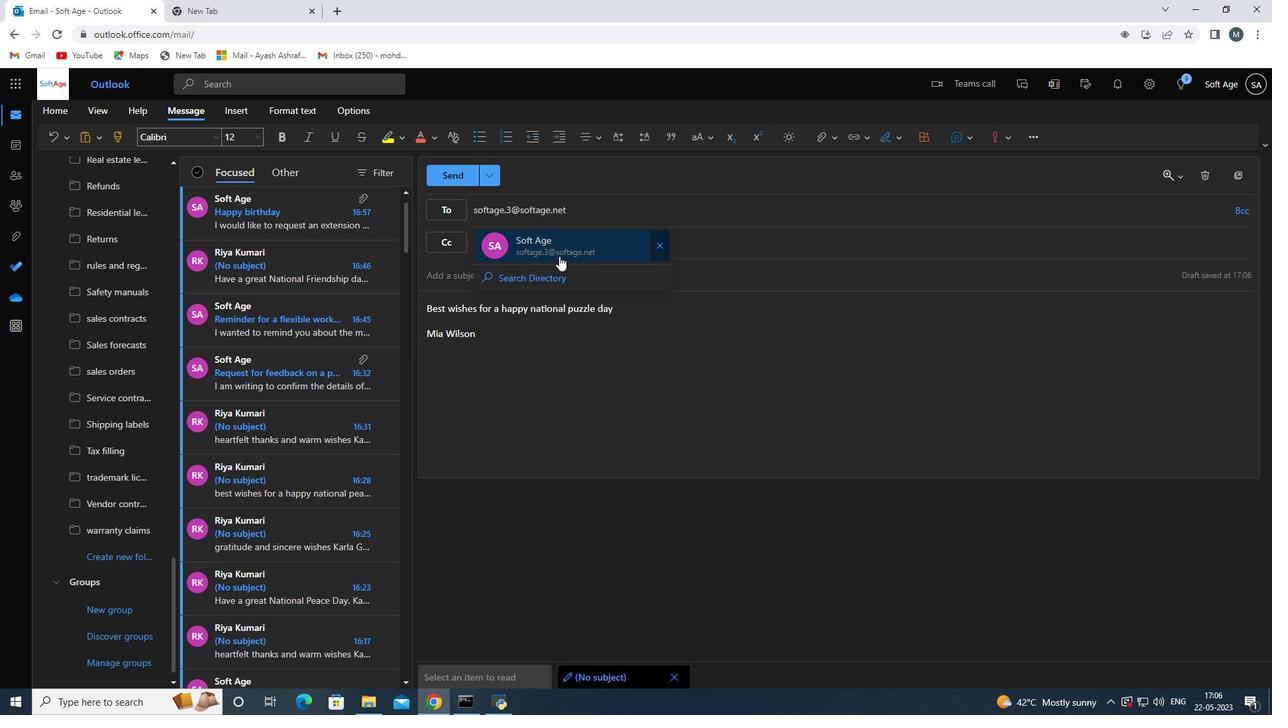 
Action: Mouse moved to (123, 556)
Screenshot: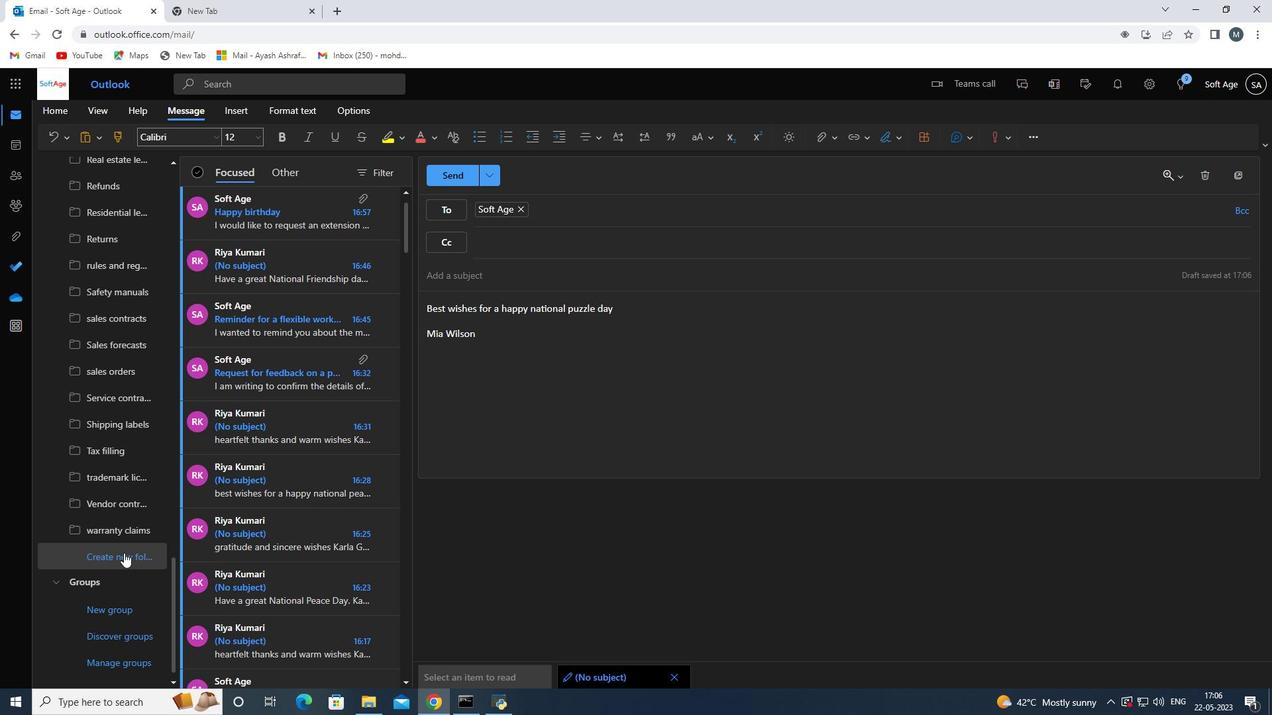 
Action: Mouse pressed left at (123, 556)
Screenshot: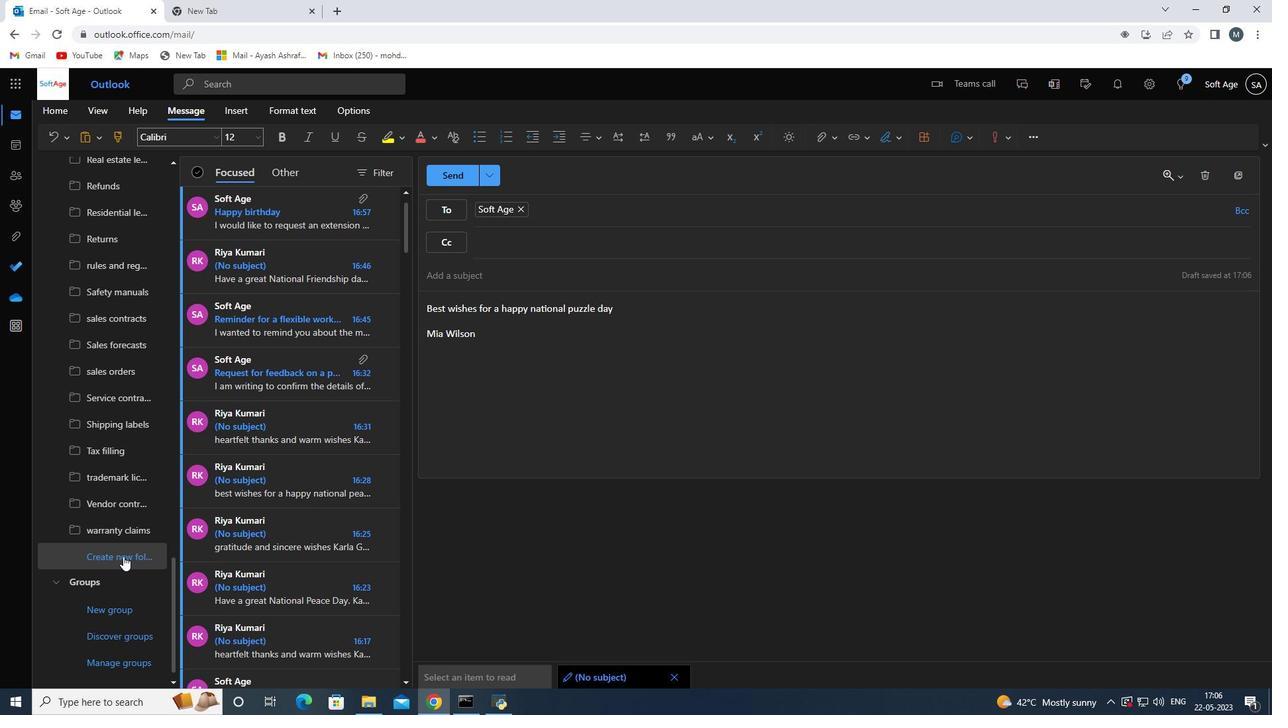 
Action: Mouse moved to (121, 556)
Screenshot: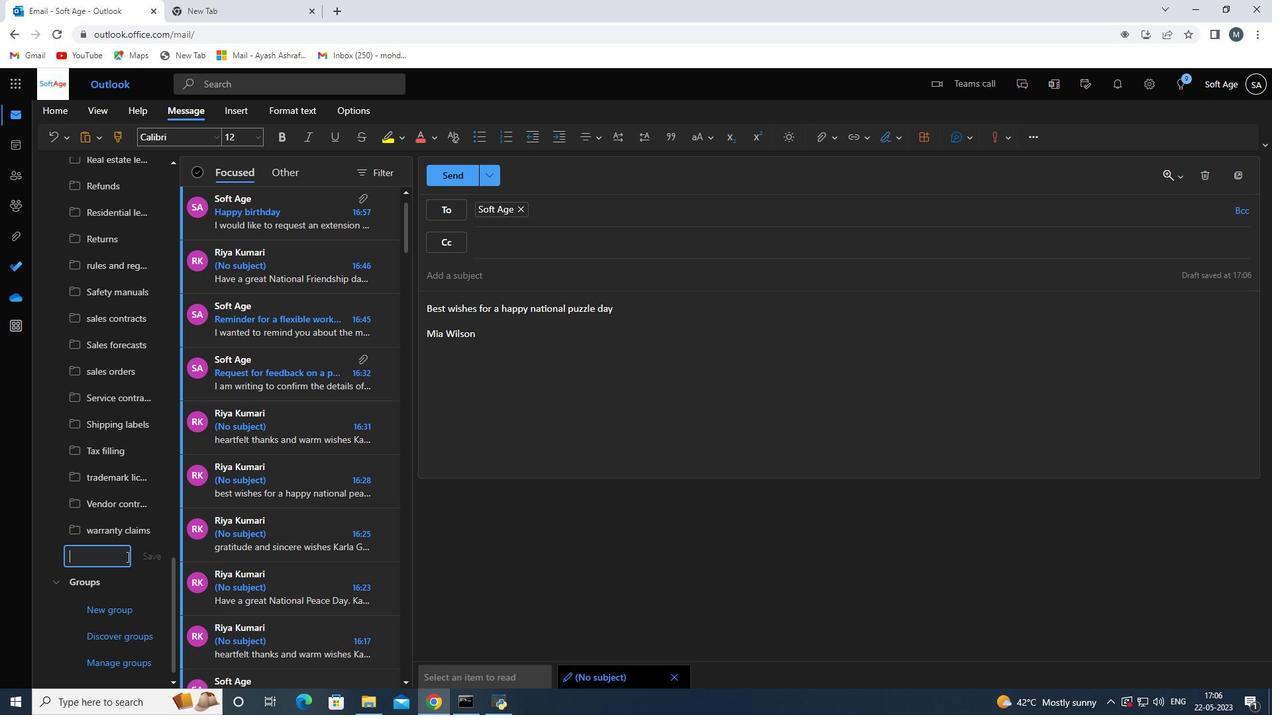 
Action: Mouse pressed left at (121, 556)
Screenshot: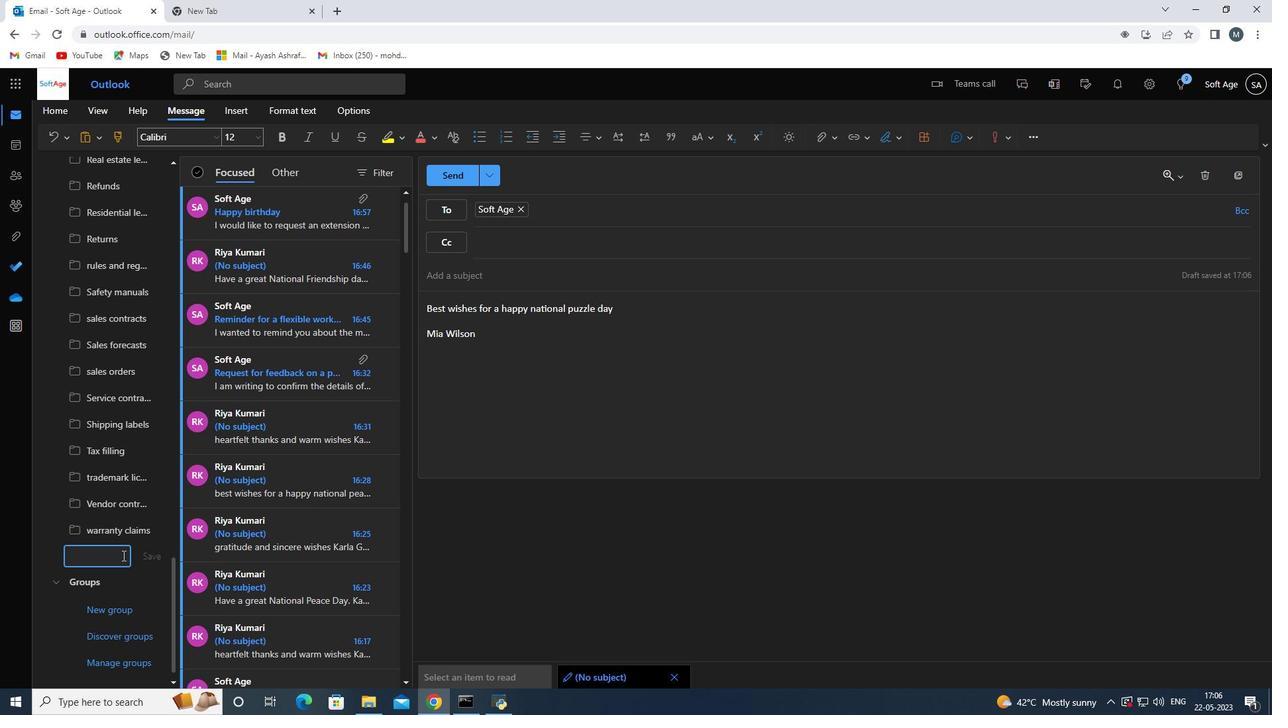
Action: Key pressed <Key.shift>long-term<Key.space>care<Key.space>insurance<Key.space>
Screenshot: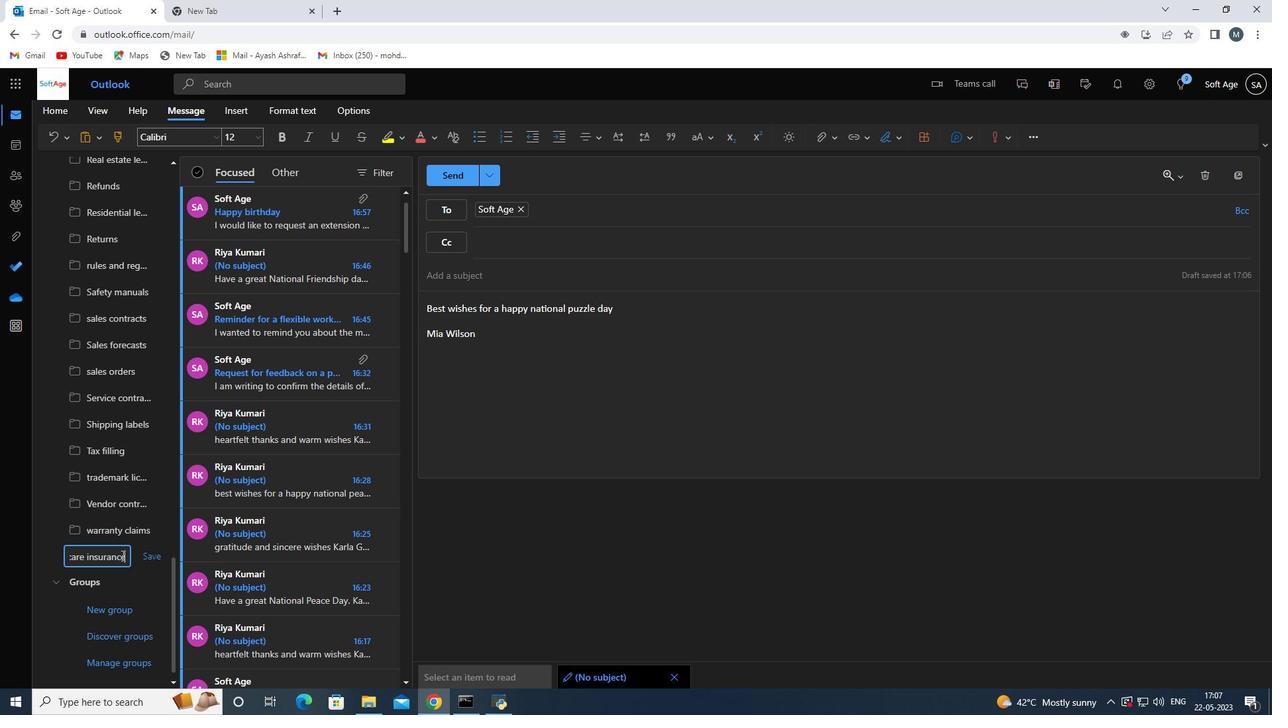
Action: Mouse moved to (159, 556)
Screenshot: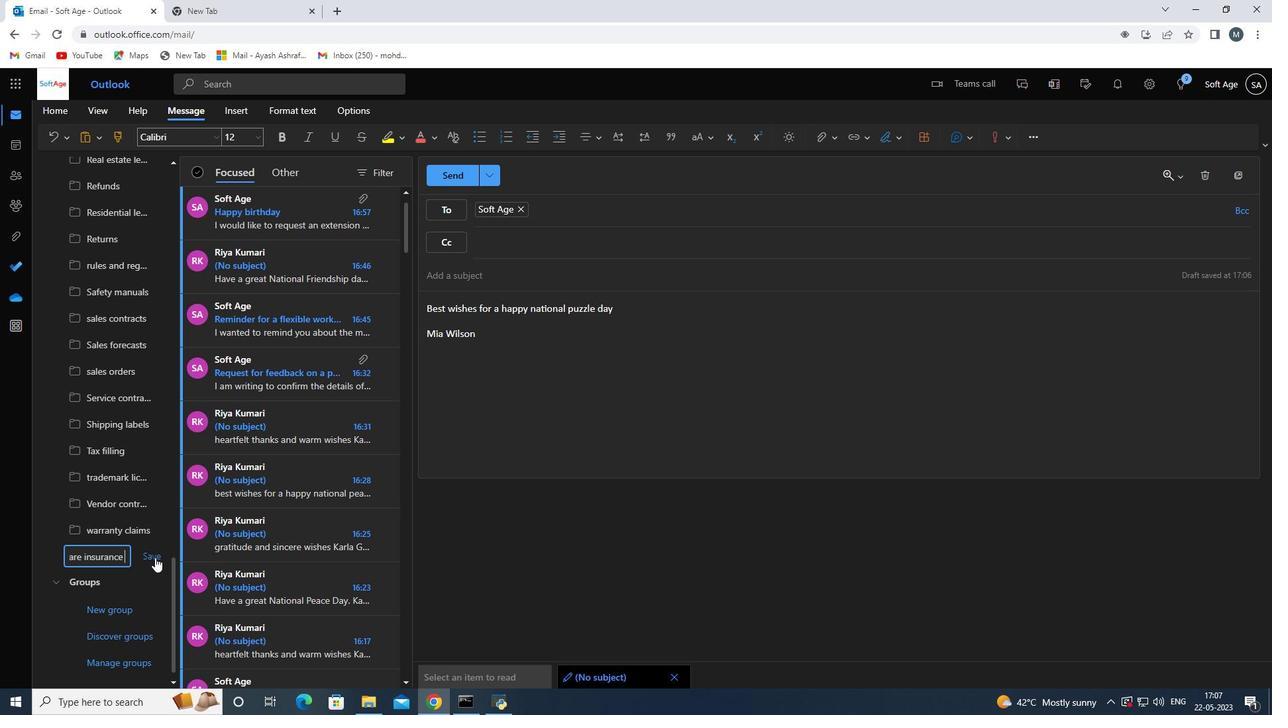 
Action: Mouse pressed left at (159, 556)
Screenshot: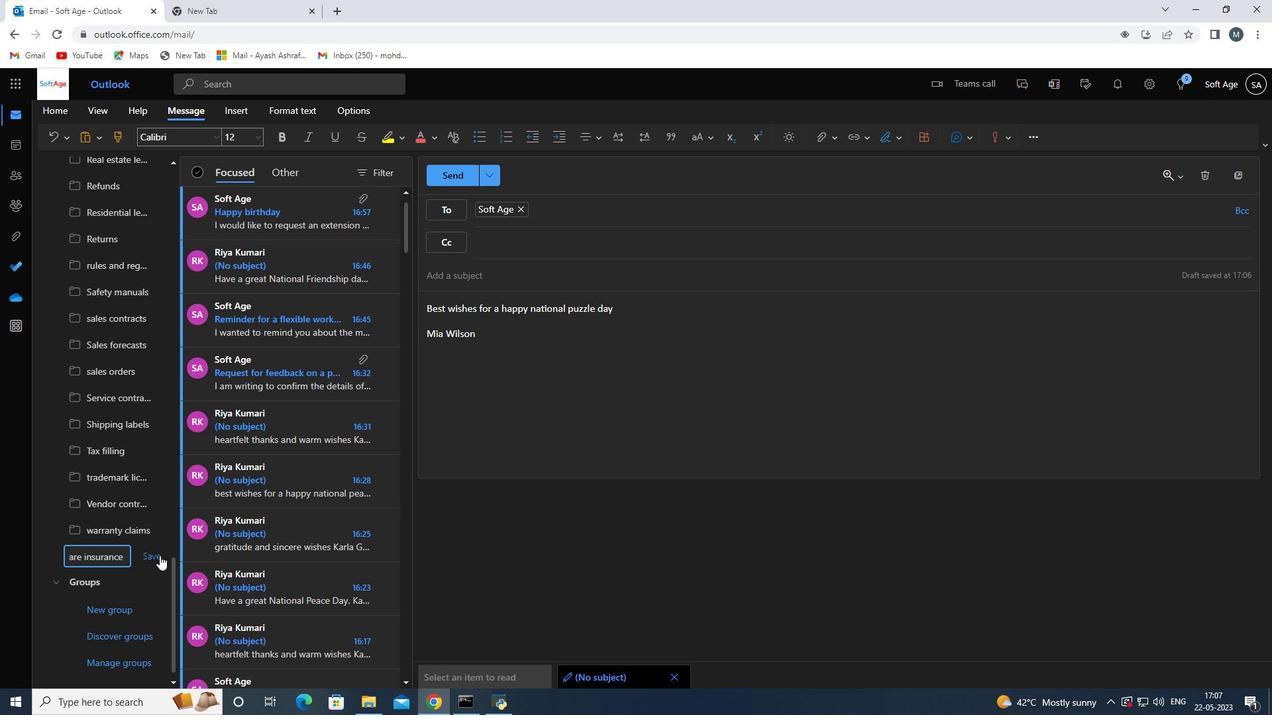 
Action: Mouse moved to (452, 178)
Screenshot: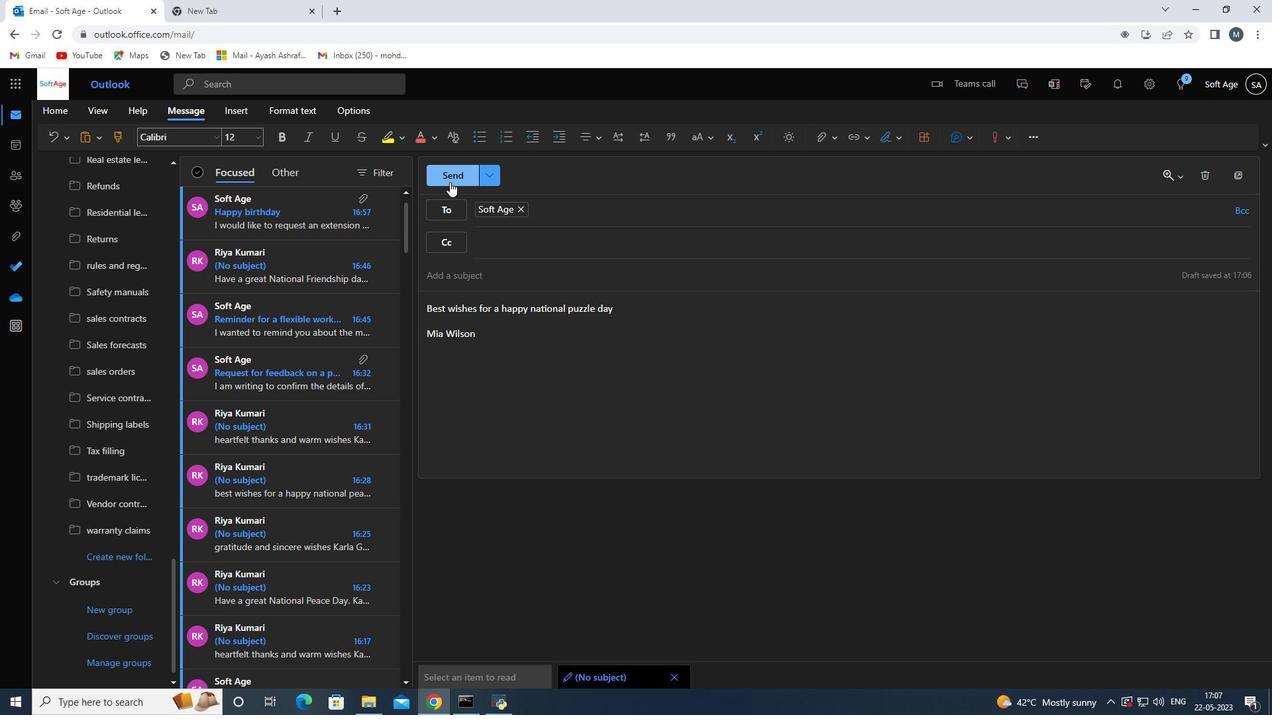 
Action: Mouse pressed left at (452, 178)
Screenshot: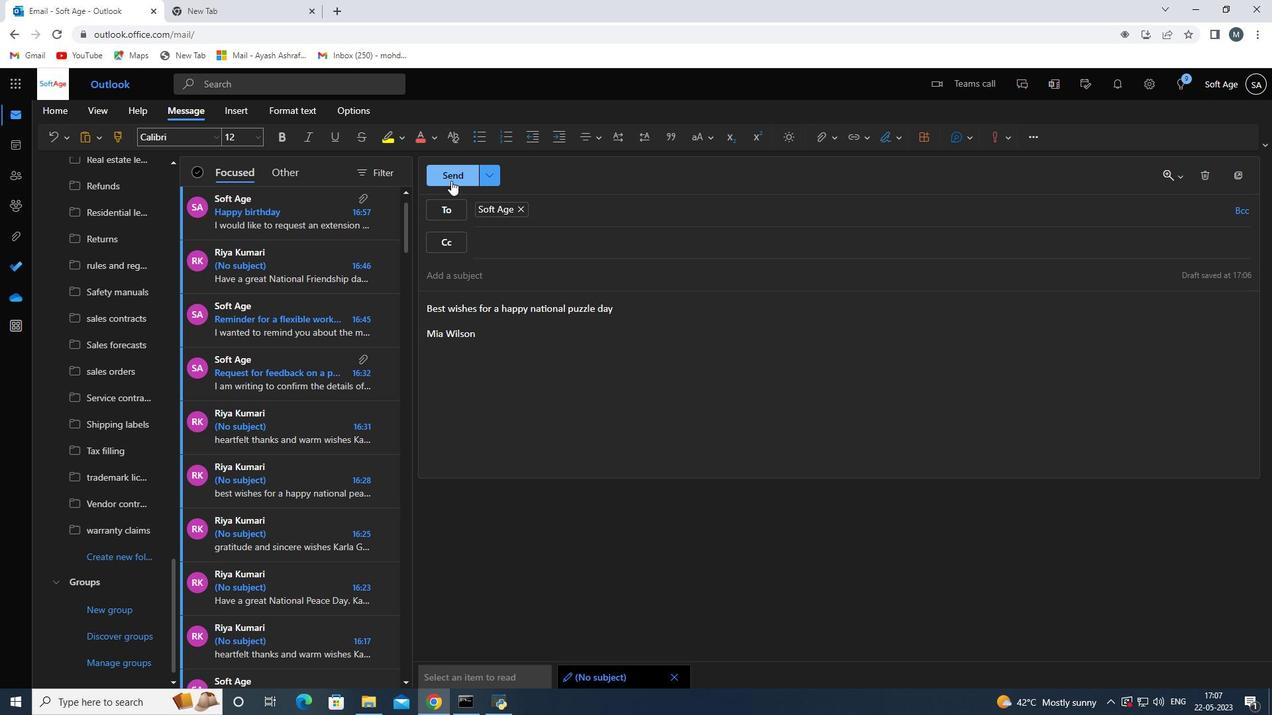 
Action: Mouse moved to (611, 418)
Screenshot: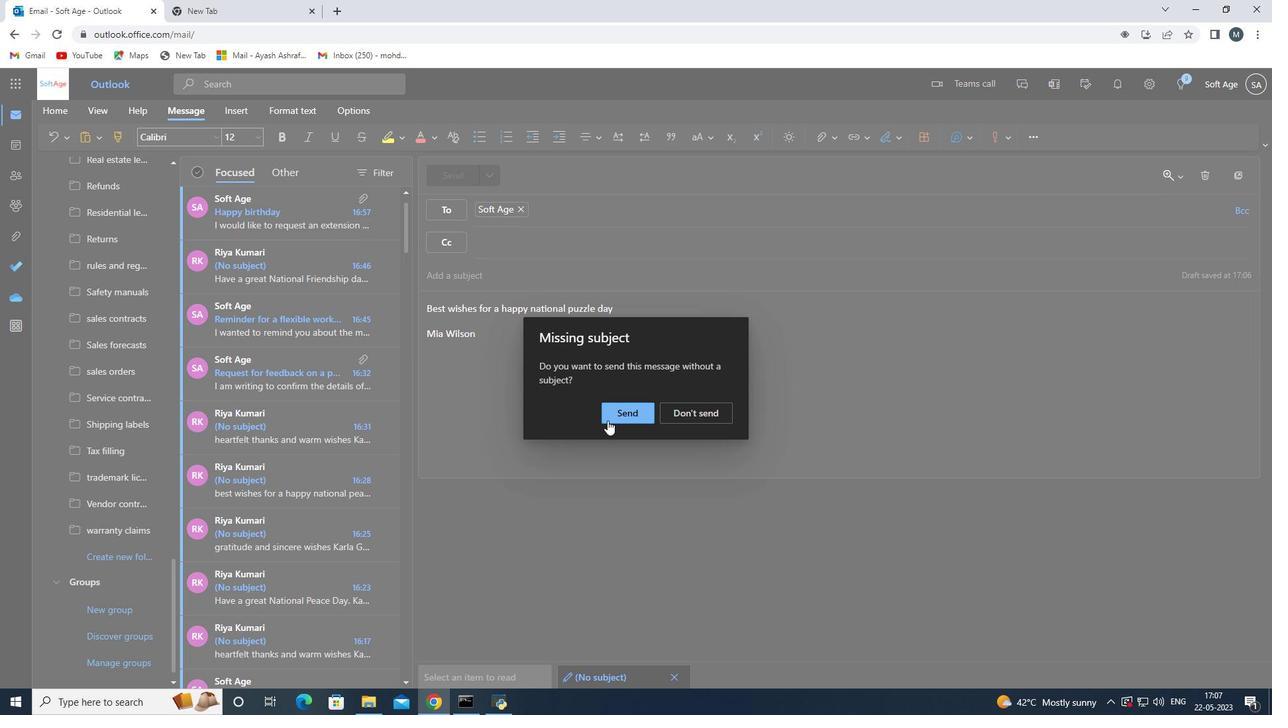 
Action: Mouse pressed left at (611, 418)
Screenshot: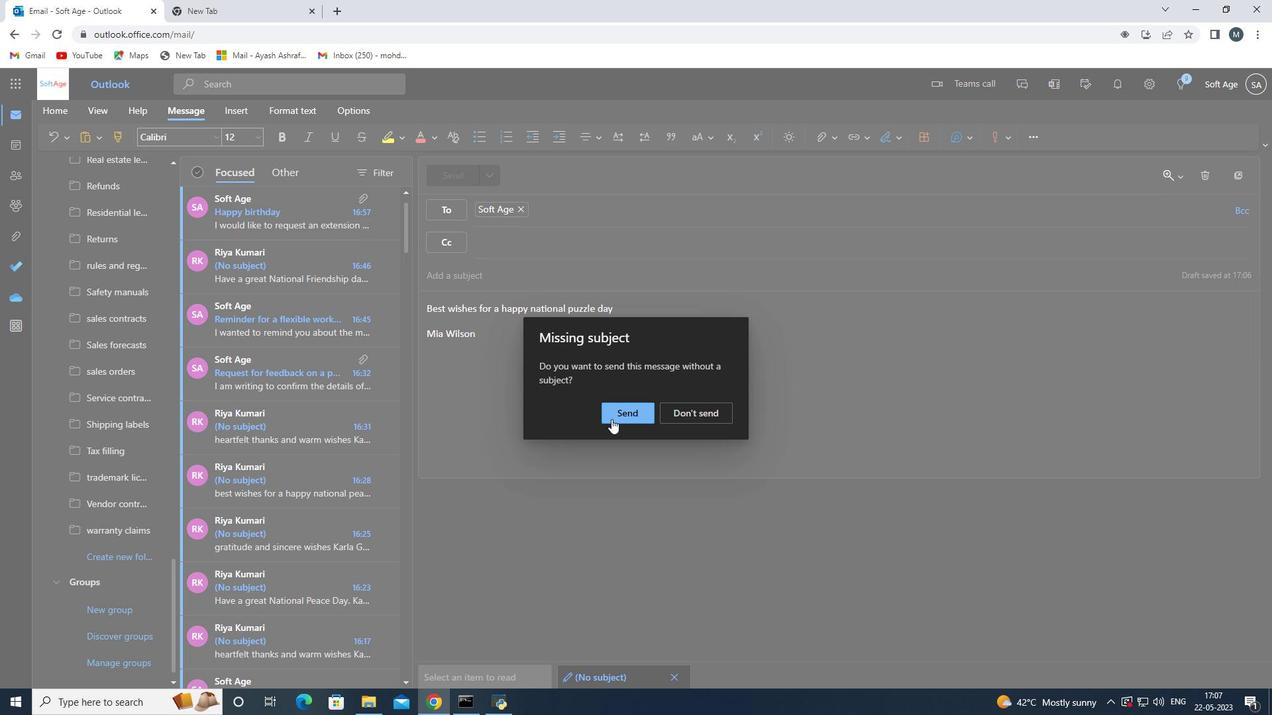 
